 Task: For heading  Tahoma with underline.  font size for heading20,  'Change the font style of data to'Arial.  and font size to 12,  Change the alignment of both headline & data to Align left.  In the sheet  auditingSalesGrowth
Action: Mouse moved to (37, 116)
Screenshot: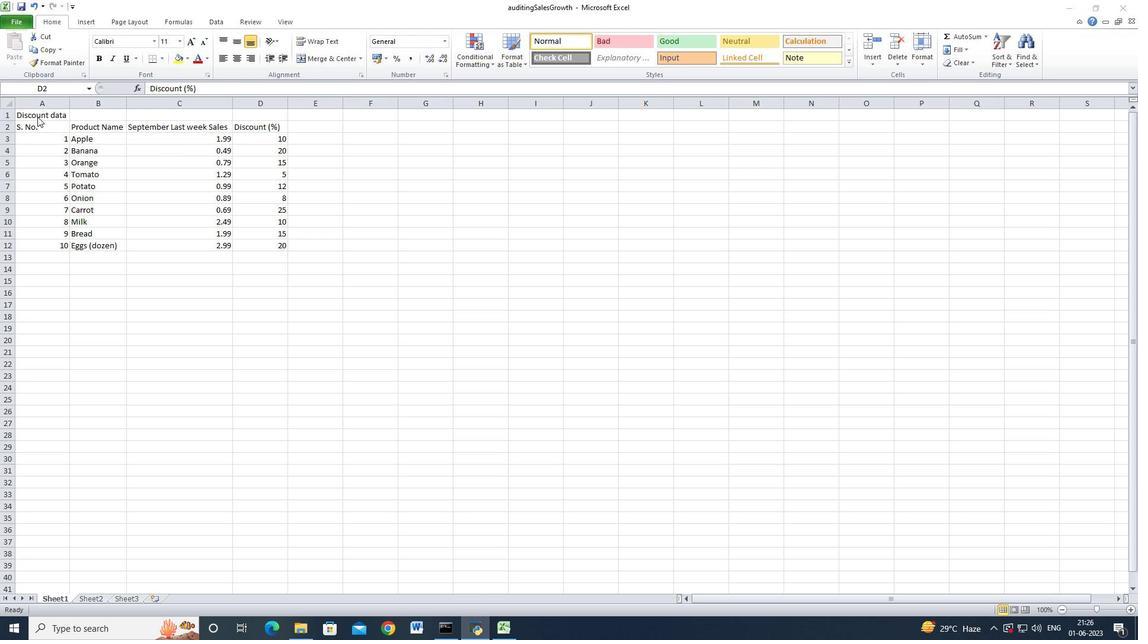 
Action: Mouse pressed left at (37, 116)
Screenshot: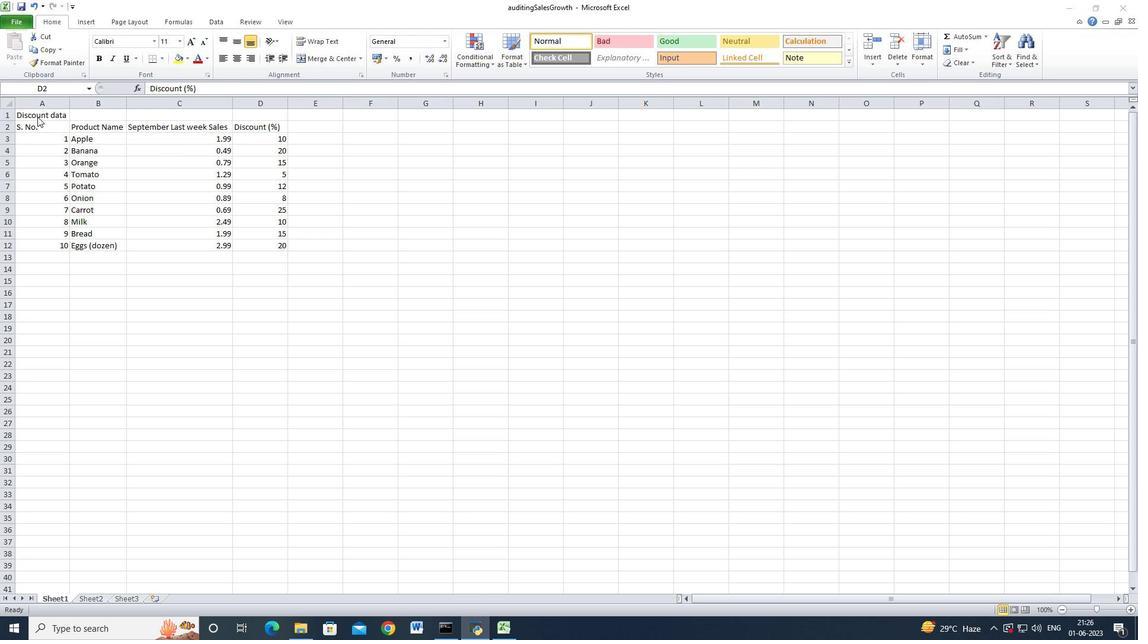 
Action: Mouse moved to (33, 114)
Screenshot: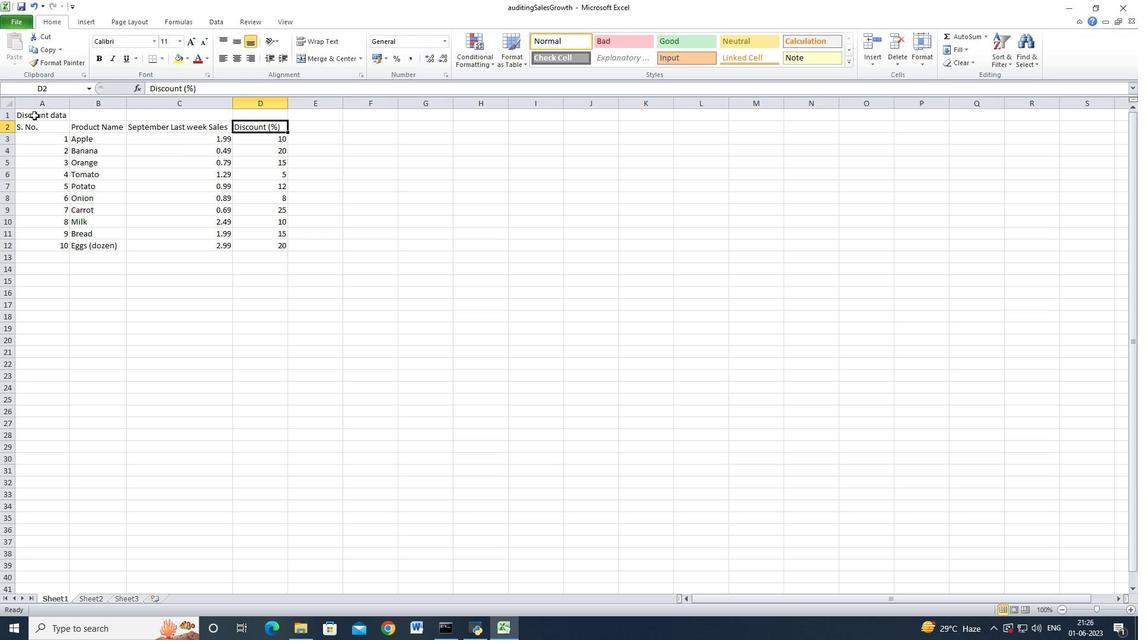 
Action: Mouse pressed left at (33, 114)
Screenshot: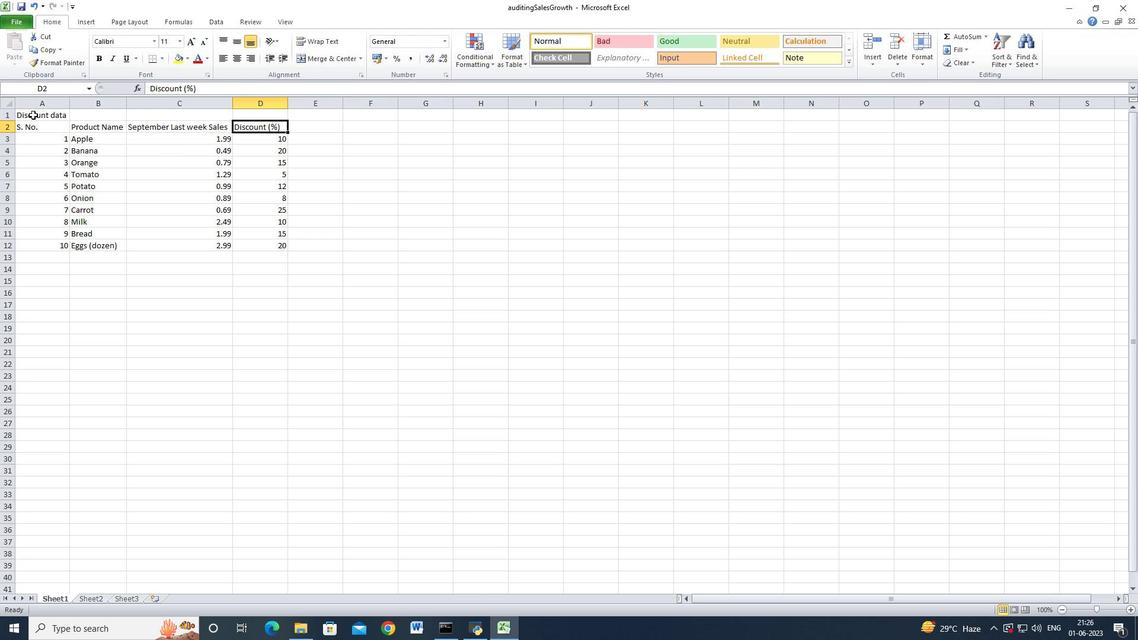 
Action: Mouse moved to (306, 55)
Screenshot: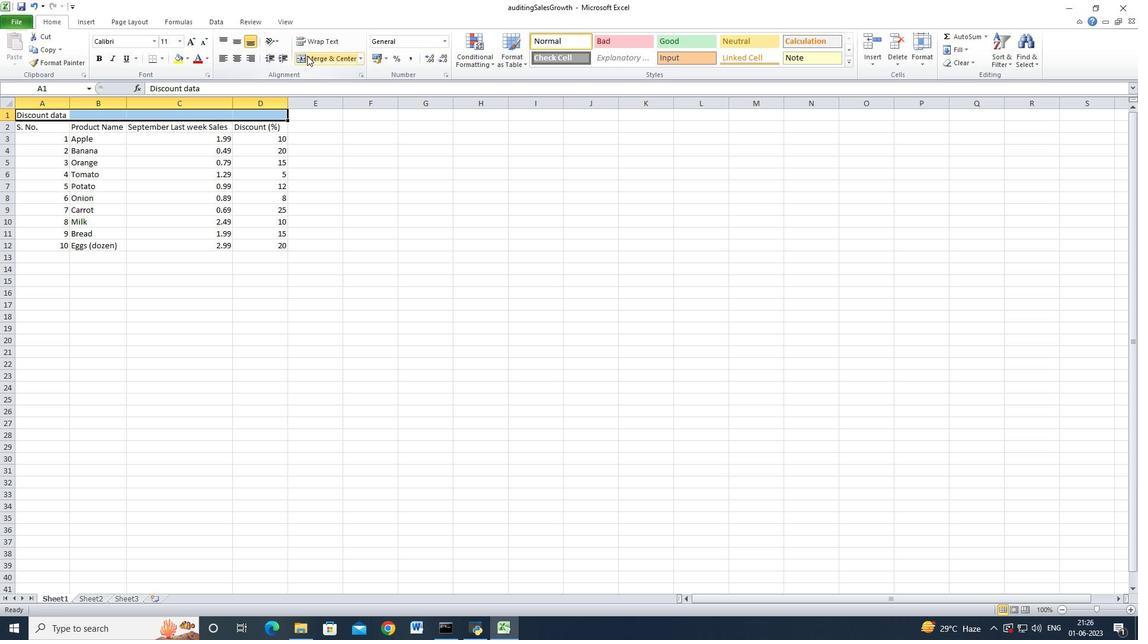 
Action: Mouse pressed left at (306, 55)
Screenshot: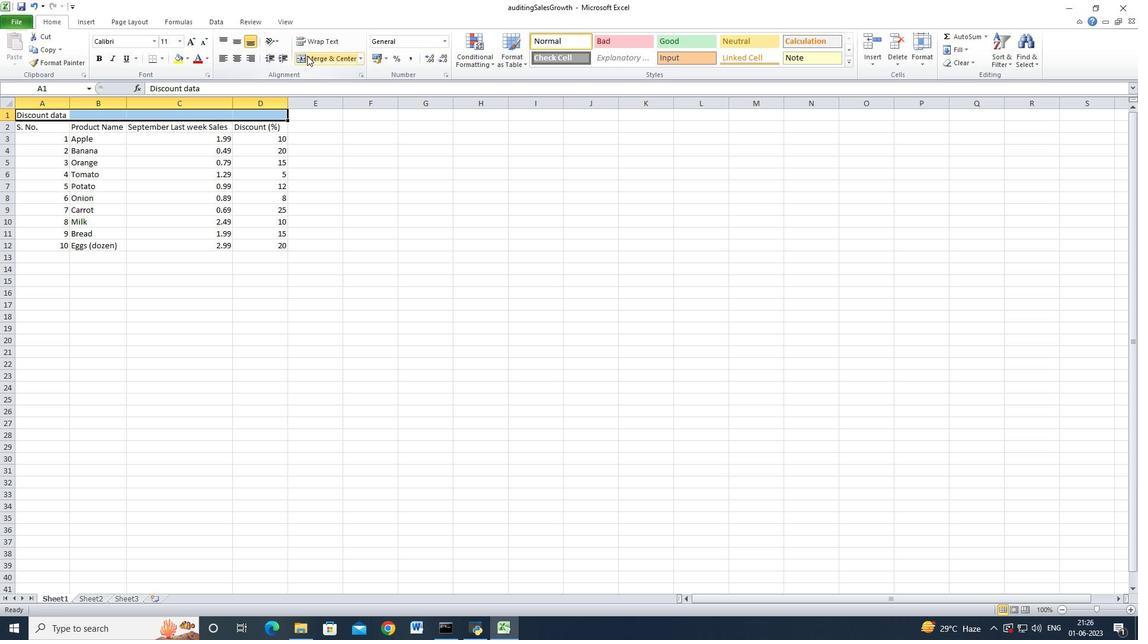 
Action: Mouse moved to (155, 42)
Screenshot: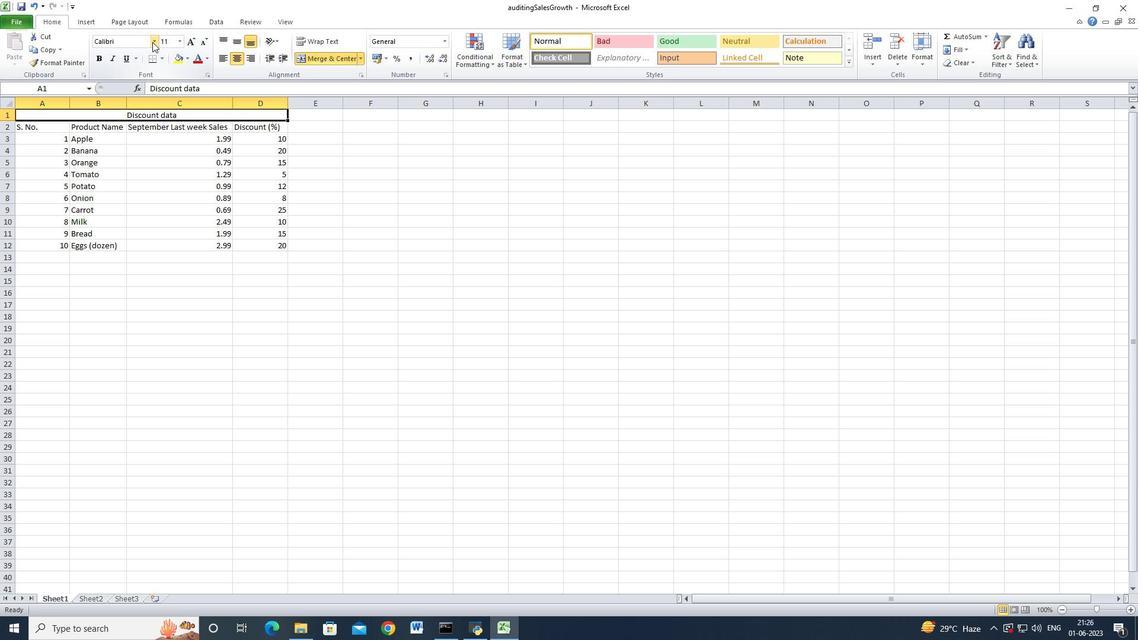 
Action: Mouse pressed left at (155, 42)
Screenshot: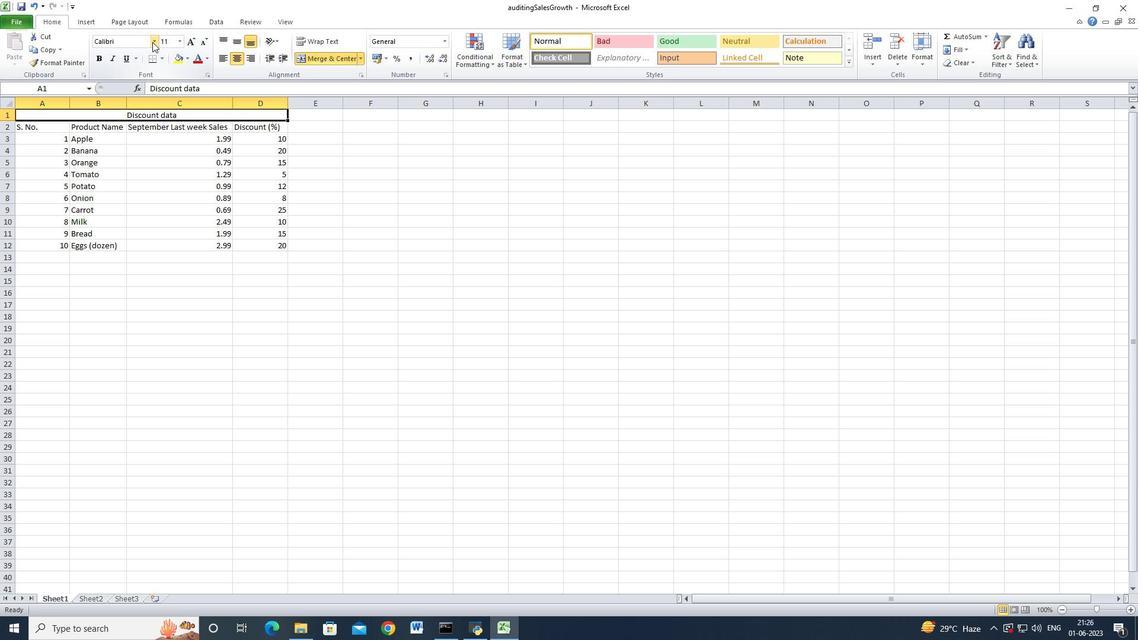 
Action: Mouse moved to (132, 231)
Screenshot: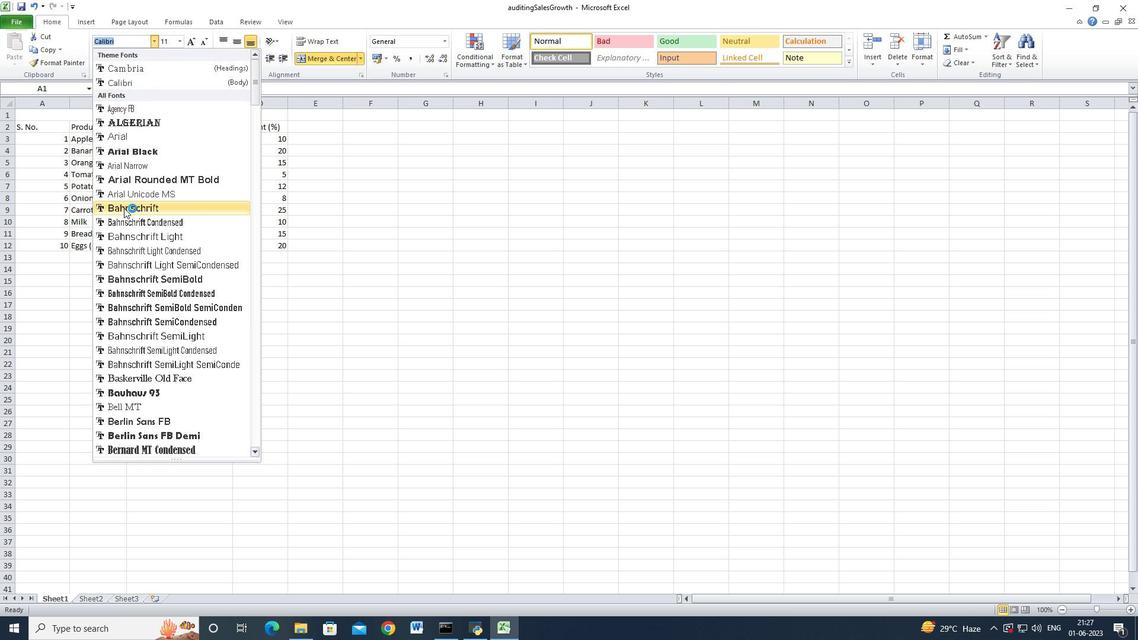 
Action: Key pressed tah
Screenshot: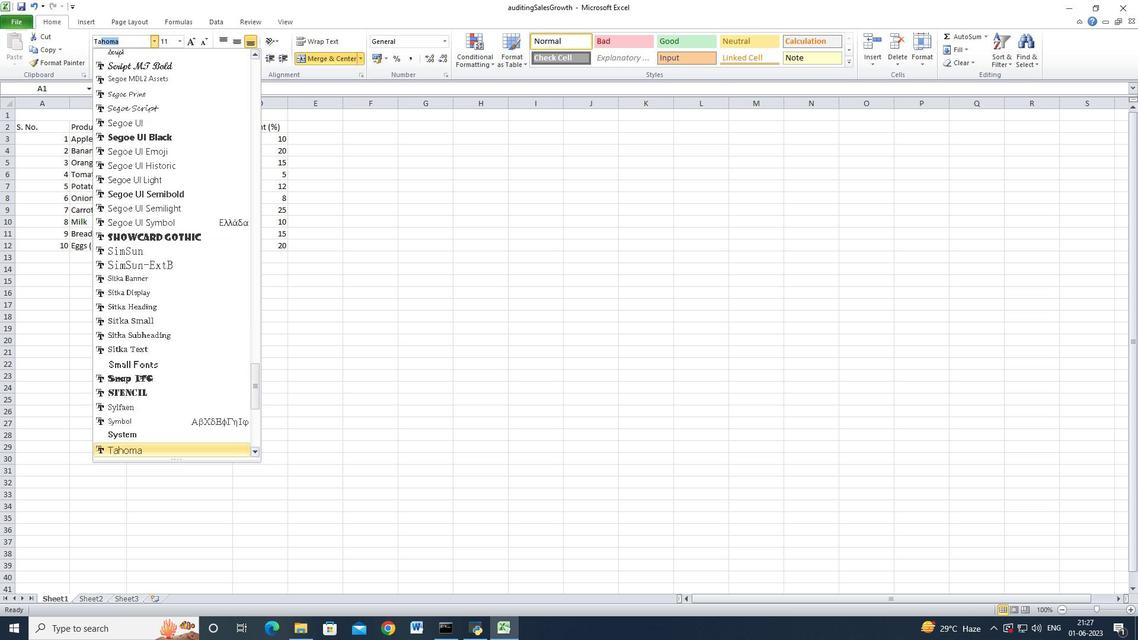 
Action: Mouse moved to (151, 445)
Screenshot: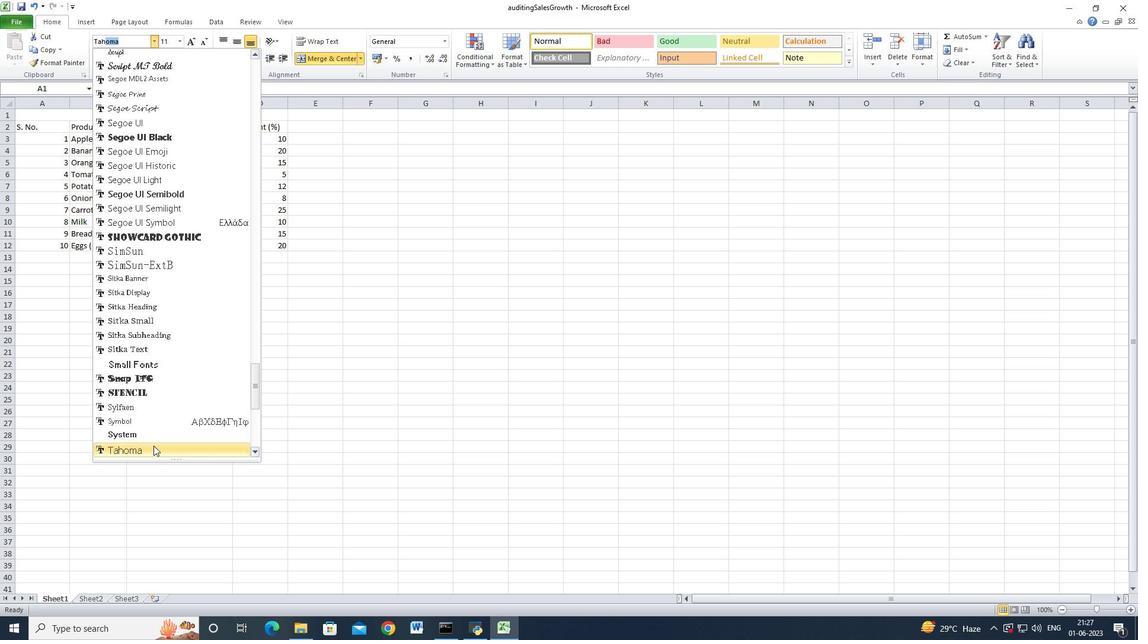 
Action: Mouse pressed left at (151, 445)
Screenshot: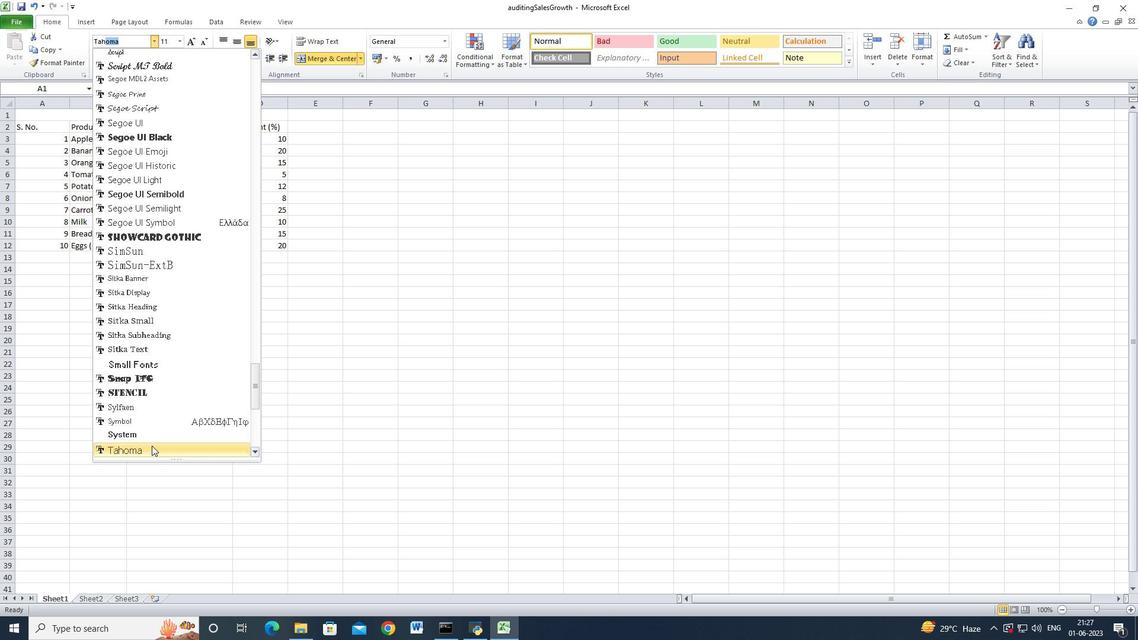
Action: Mouse moved to (131, 61)
Screenshot: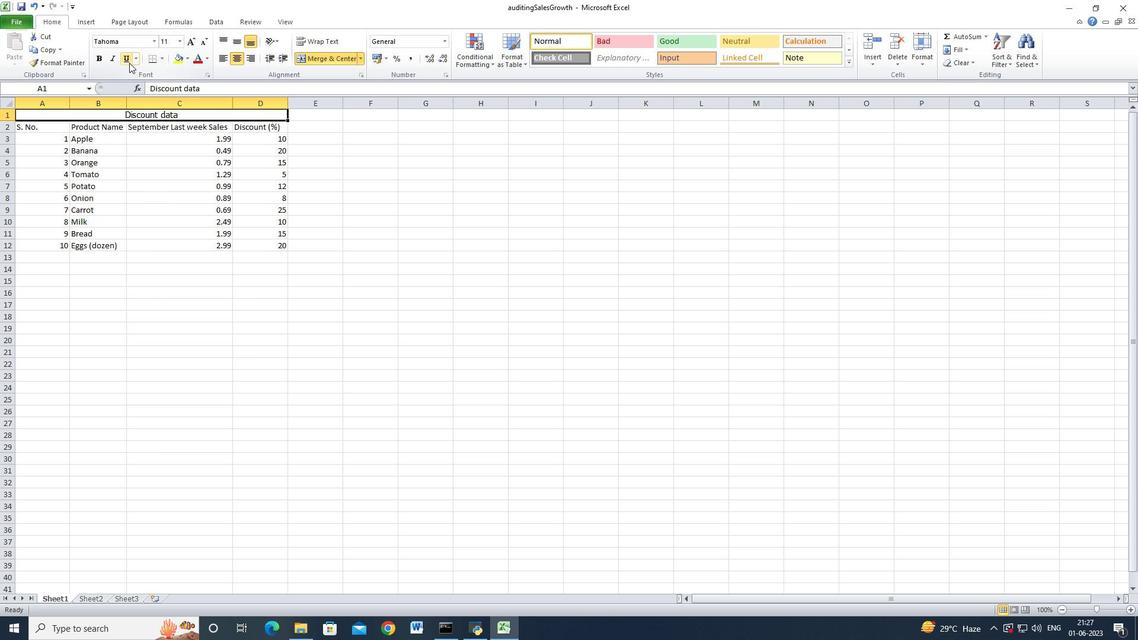 
Action: Mouse pressed left at (131, 61)
Screenshot: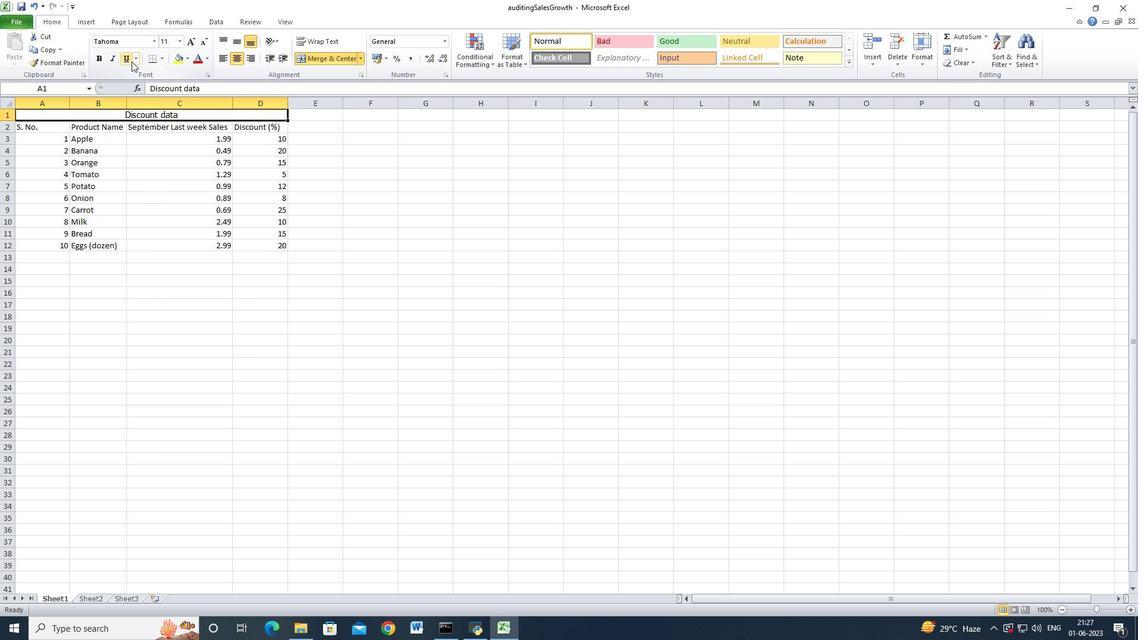 
Action: Mouse moved to (128, 58)
Screenshot: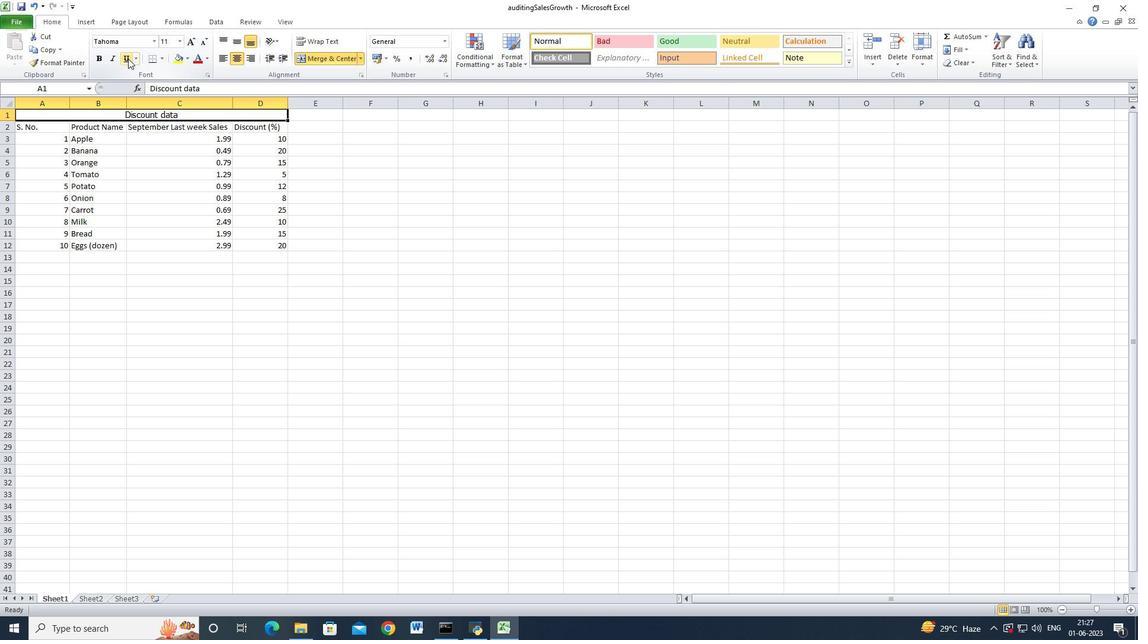
Action: Mouse pressed left at (128, 58)
Screenshot: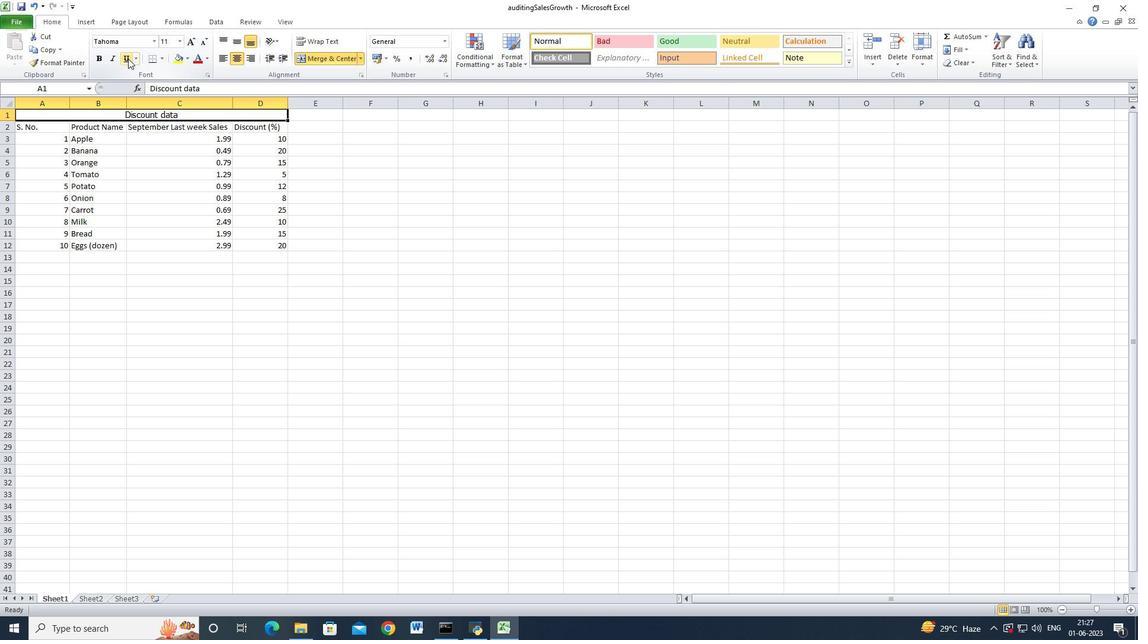 
Action: Mouse moved to (180, 40)
Screenshot: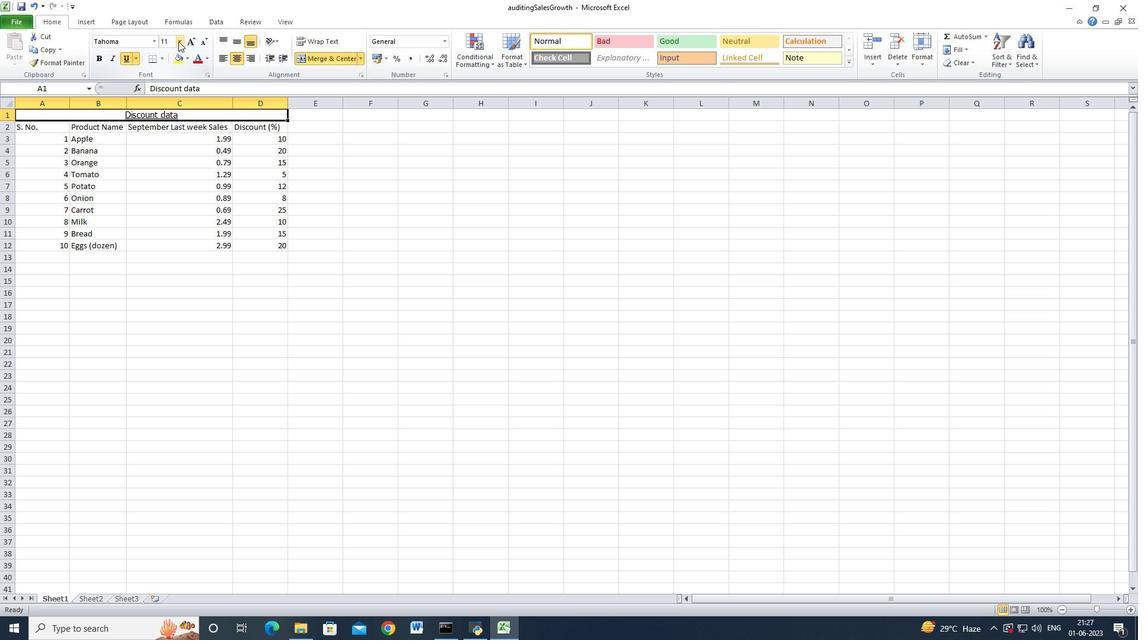 
Action: Mouse pressed left at (180, 40)
Screenshot: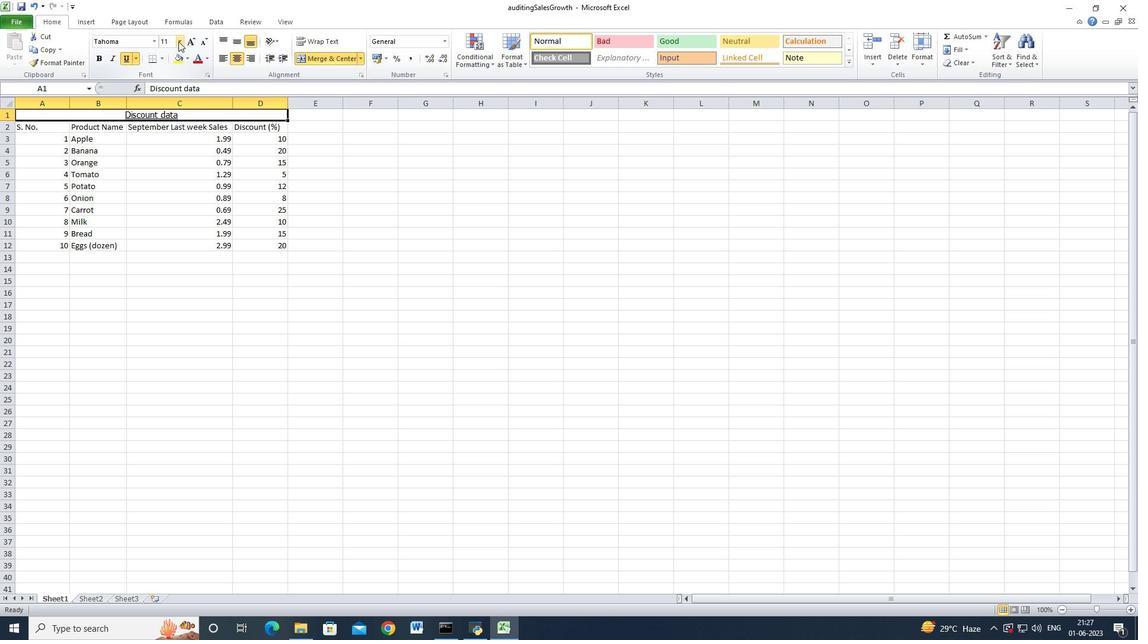 
Action: Mouse moved to (166, 136)
Screenshot: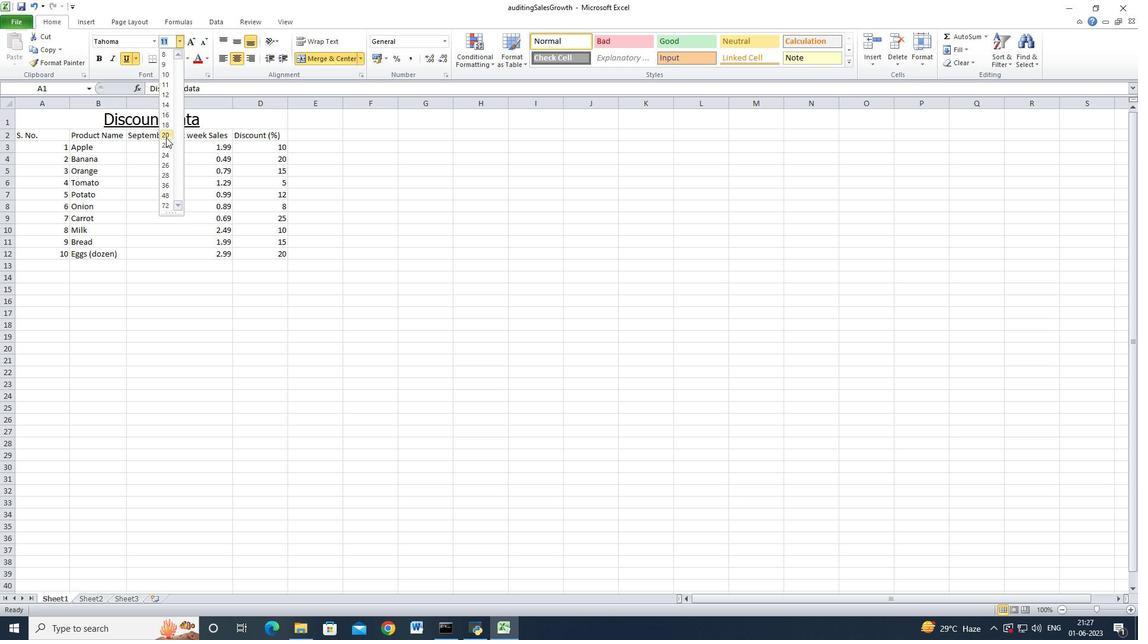 
Action: Mouse pressed left at (166, 136)
Screenshot: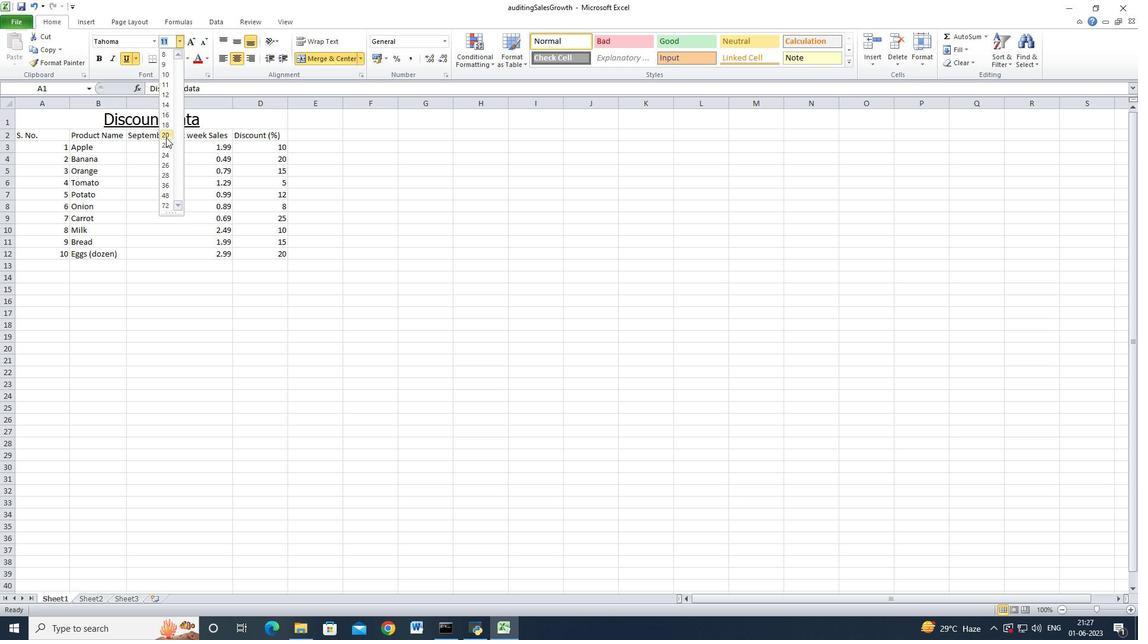 
Action: Mouse moved to (37, 135)
Screenshot: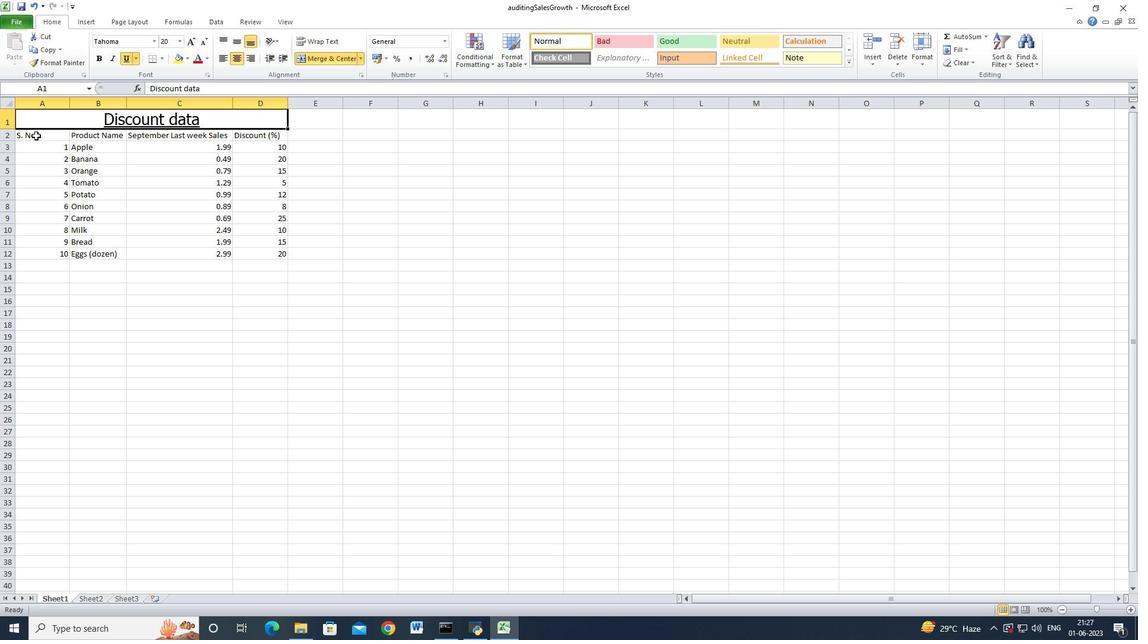 
Action: Mouse pressed left at (37, 135)
Screenshot: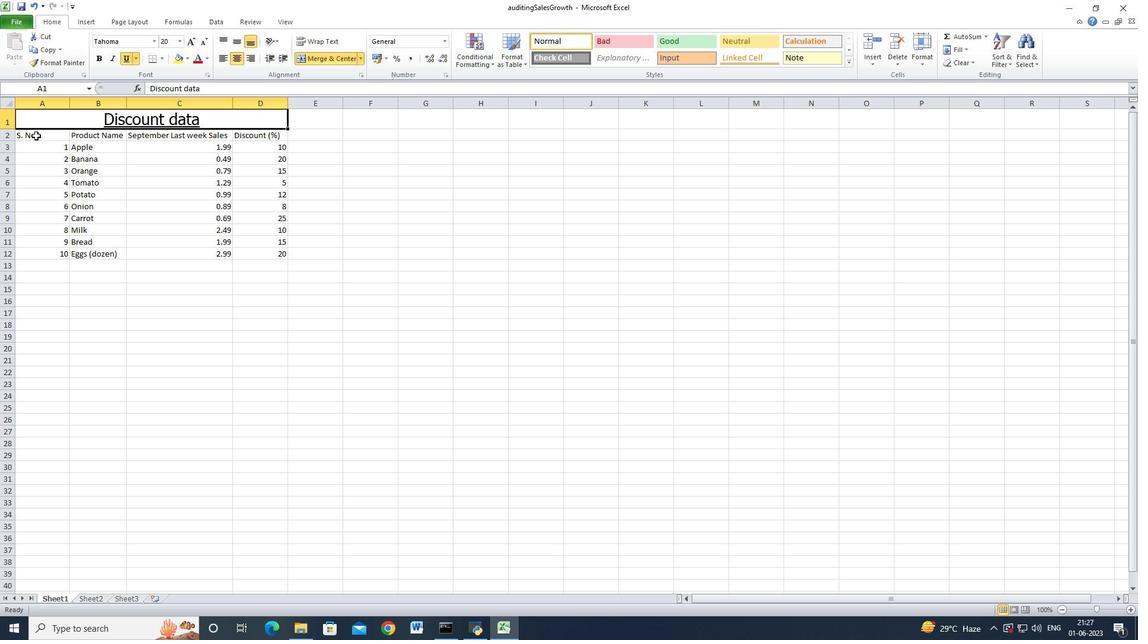 
Action: Mouse moved to (155, 40)
Screenshot: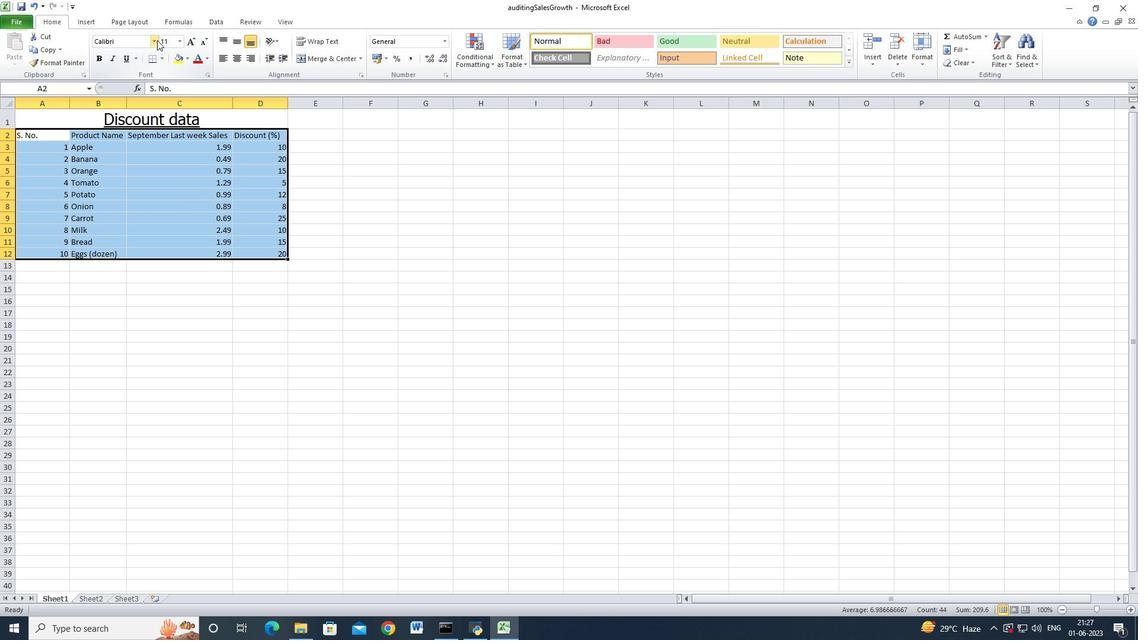 
Action: Mouse pressed left at (155, 40)
Screenshot: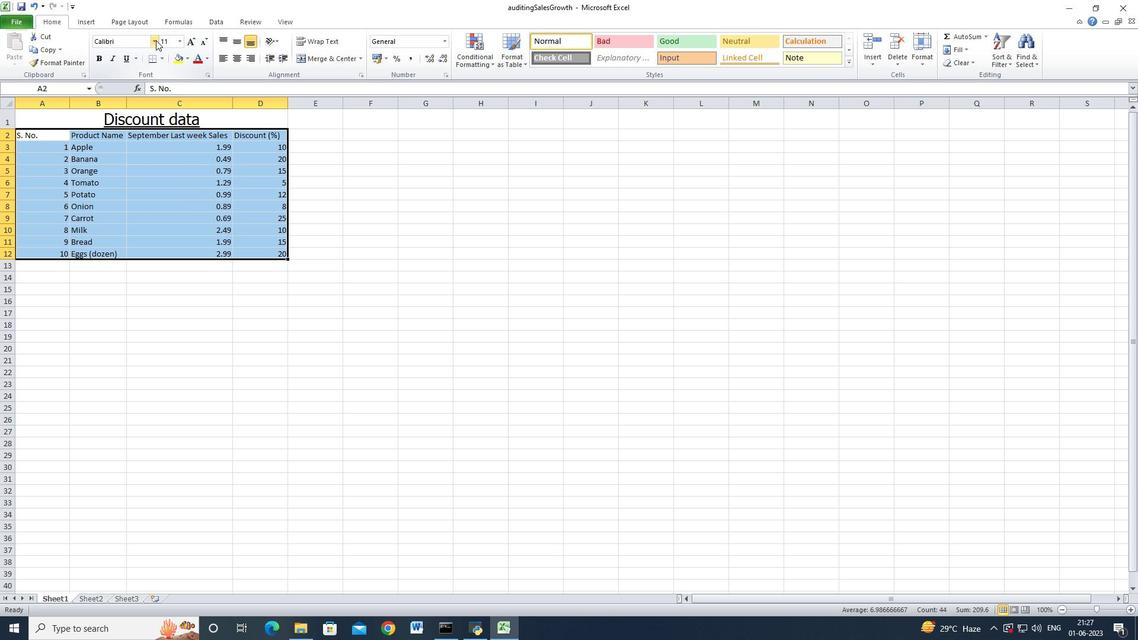 
Action: Mouse moved to (125, 135)
Screenshot: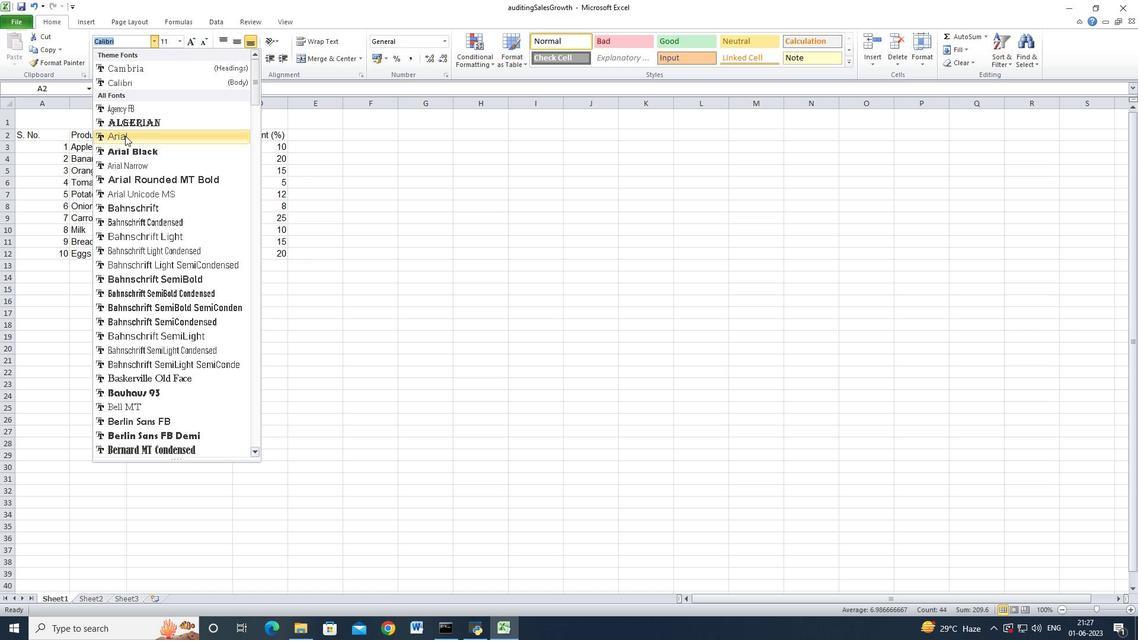 
Action: Mouse pressed left at (125, 135)
Screenshot: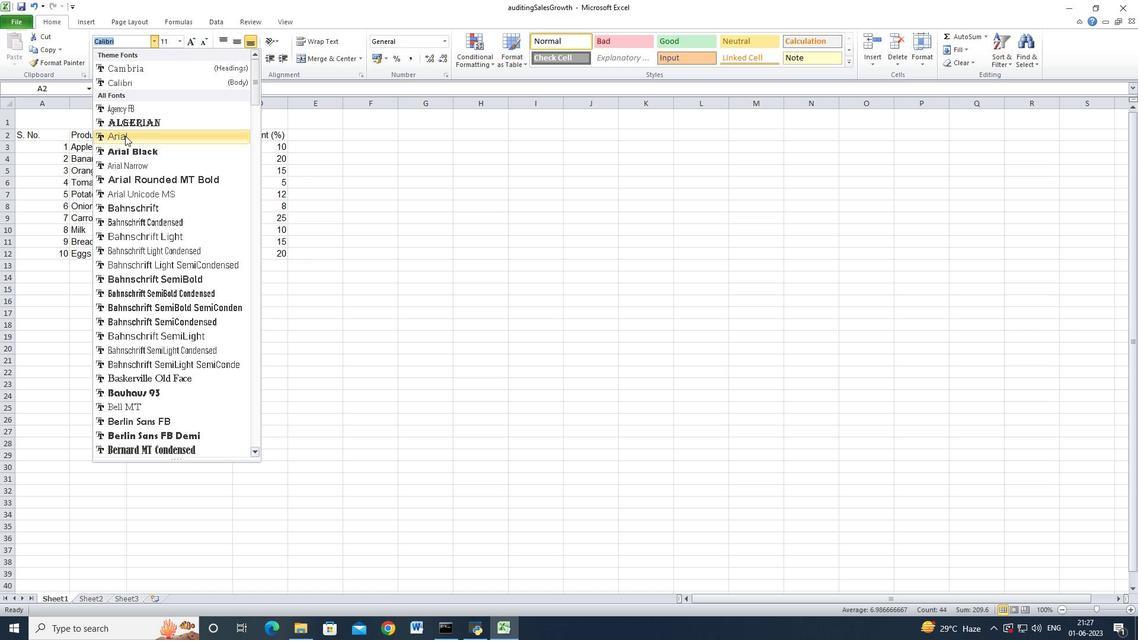 
Action: Mouse moved to (180, 39)
Screenshot: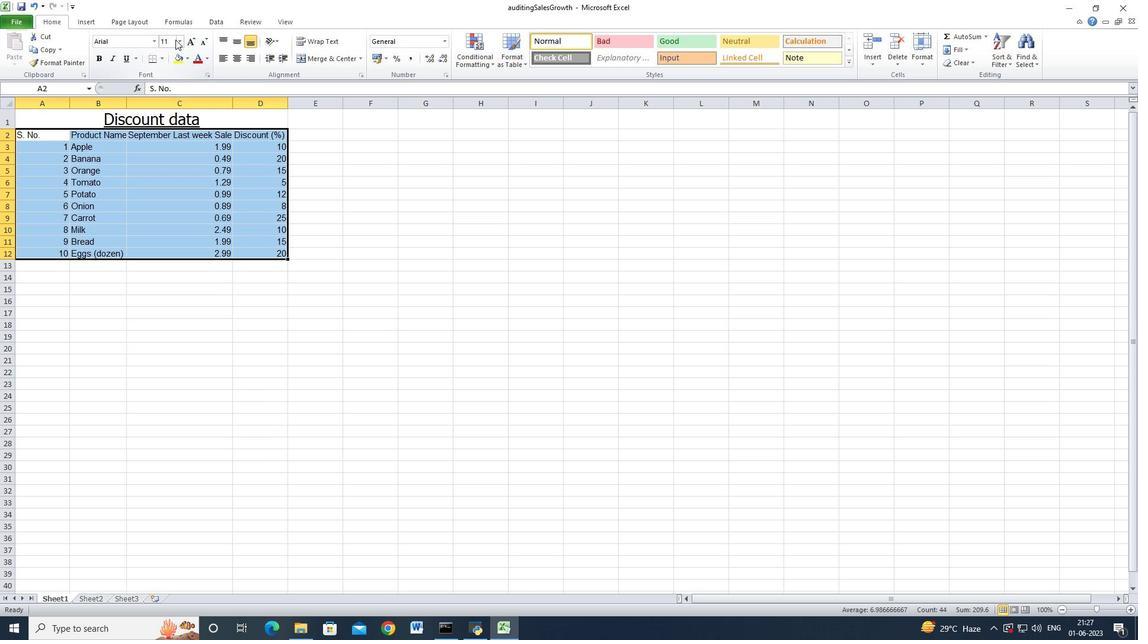 
Action: Mouse pressed left at (180, 39)
Screenshot: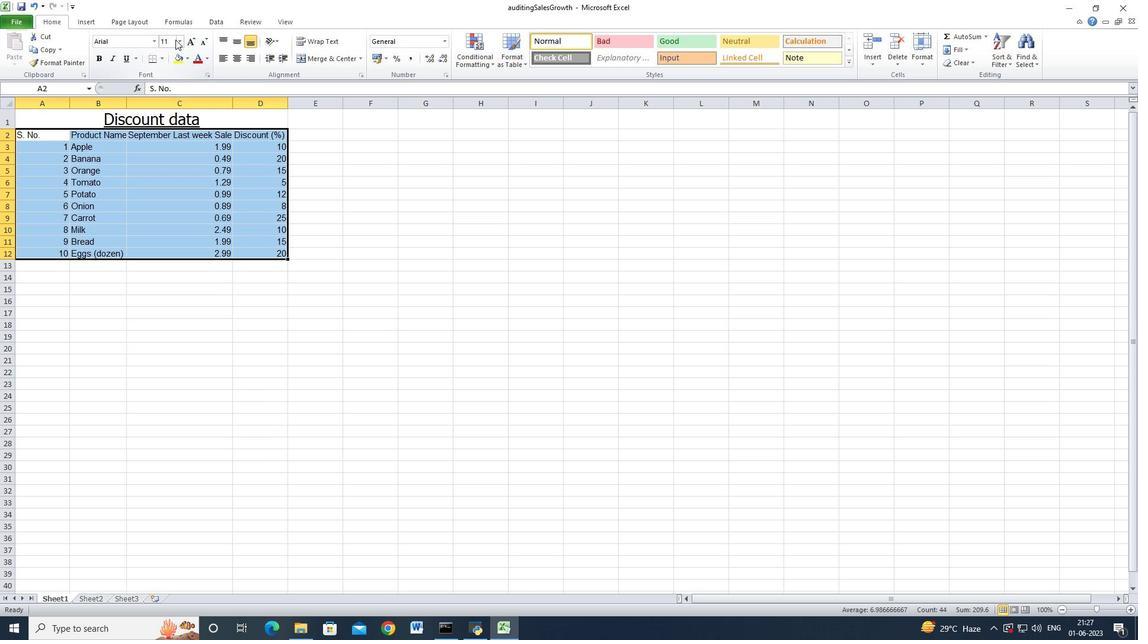 
Action: Mouse moved to (166, 96)
Screenshot: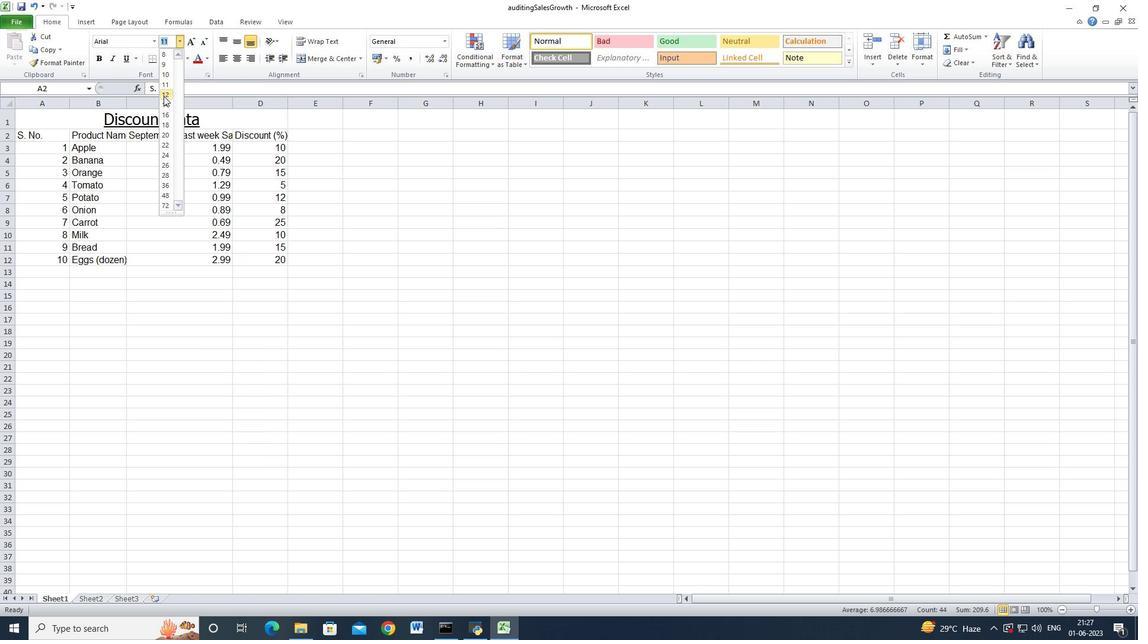 
Action: Mouse pressed left at (166, 96)
Screenshot: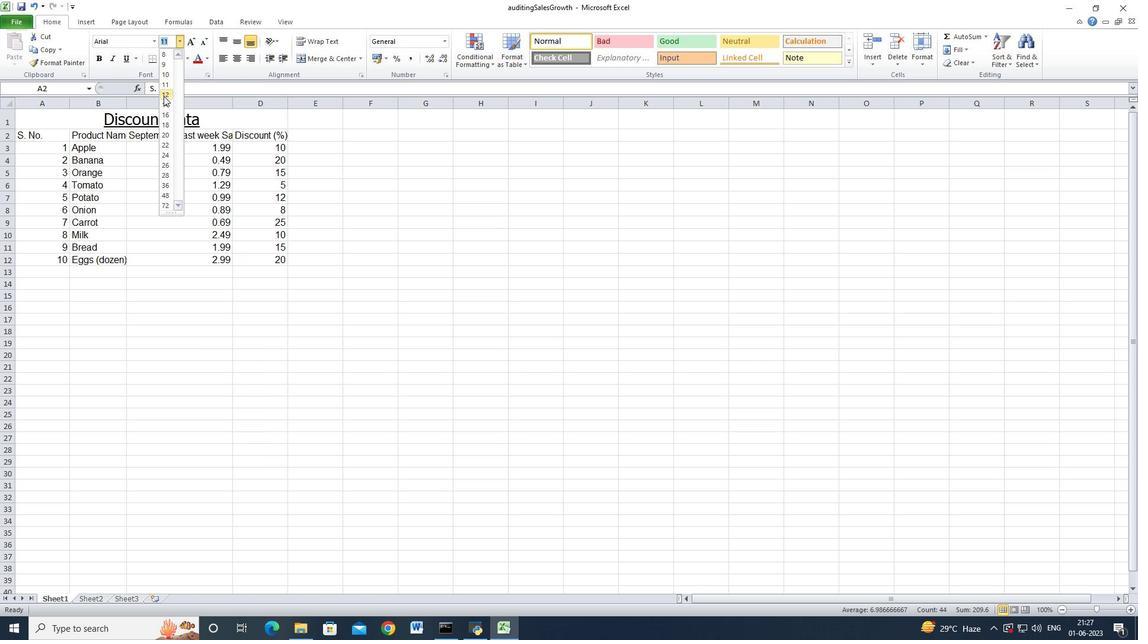 
Action: Mouse moved to (5, 104)
Screenshot: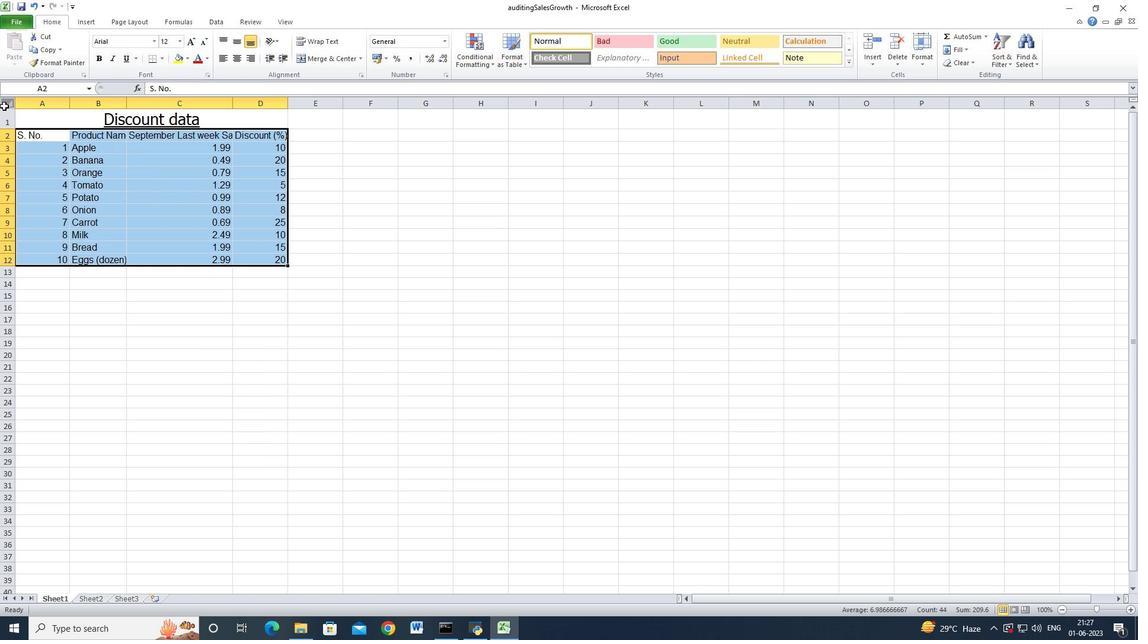 
Action: Mouse pressed left at (5, 104)
Screenshot: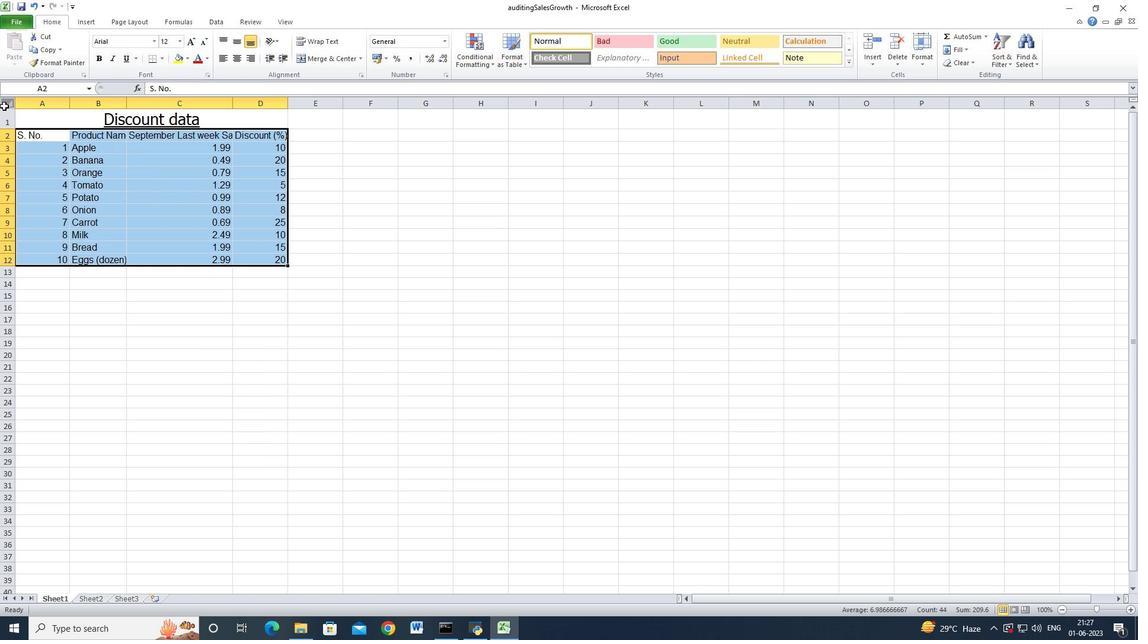 
Action: Mouse moved to (71, 104)
Screenshot: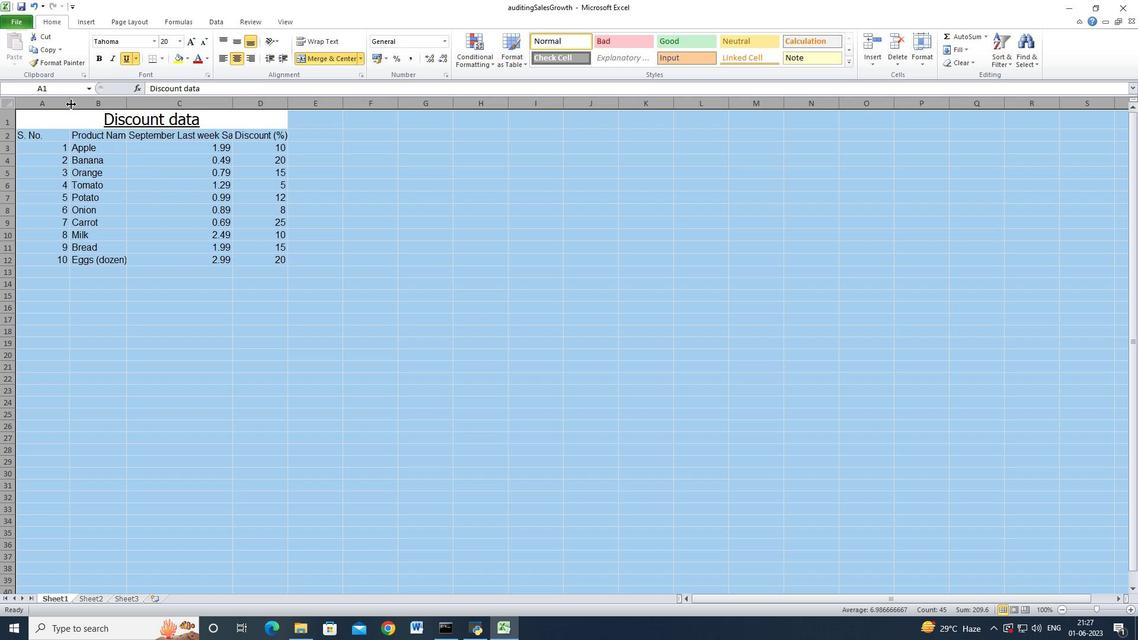 
Action: Mouse pressed left at (71, 104)
Screenshot: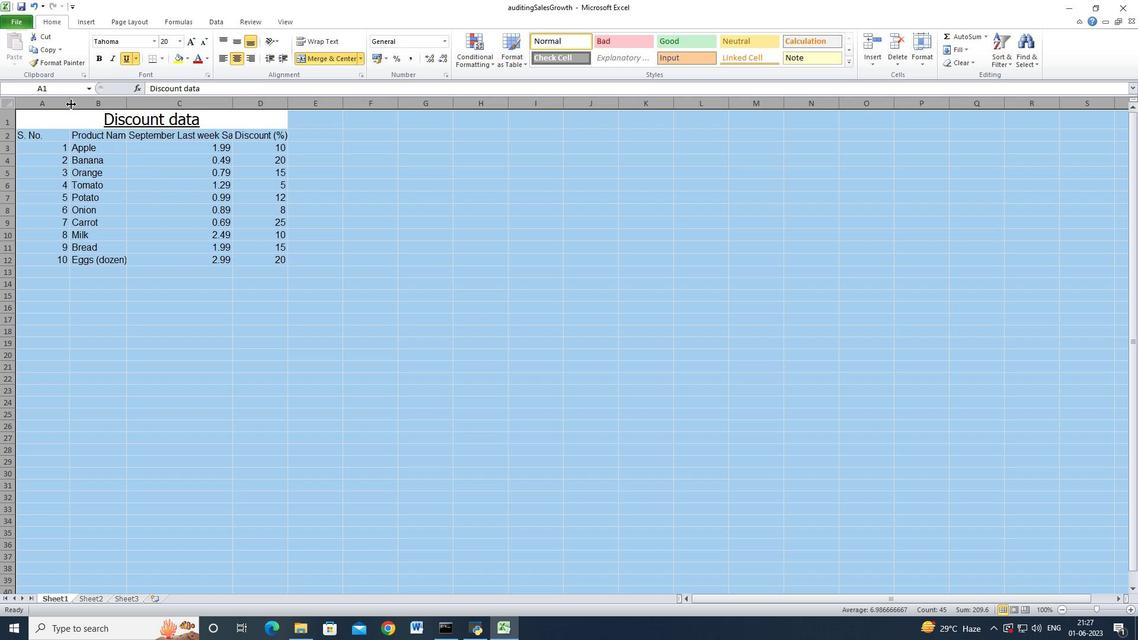 
Action: Mouse moved to (72, 104)
Screenshot: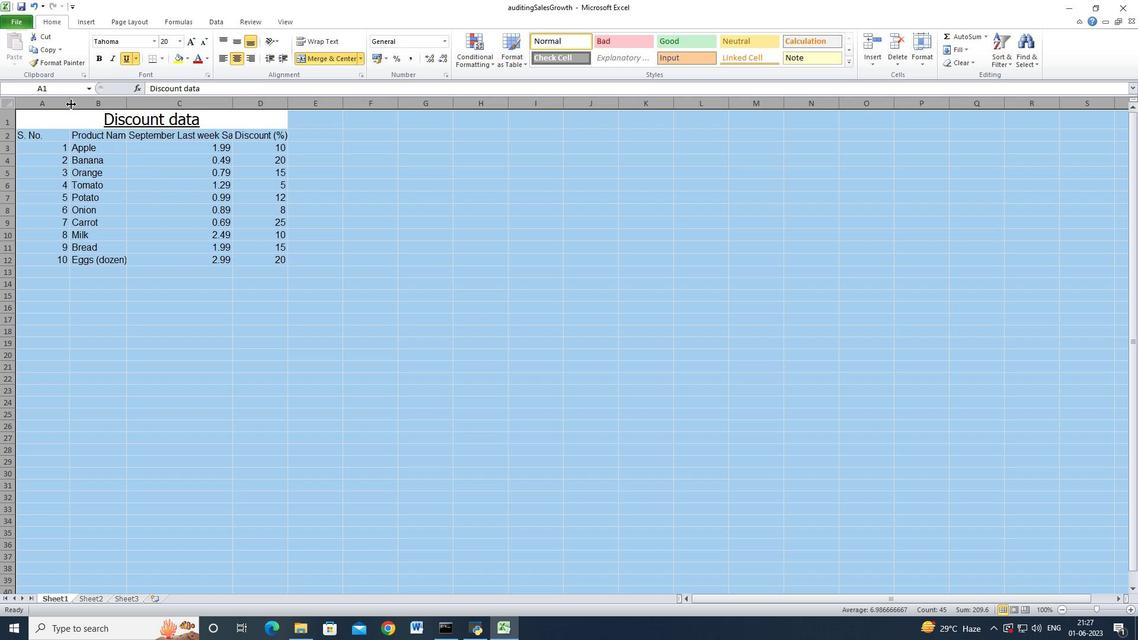 
Action: Mouse pressed left at (72, 104)
Screenshot: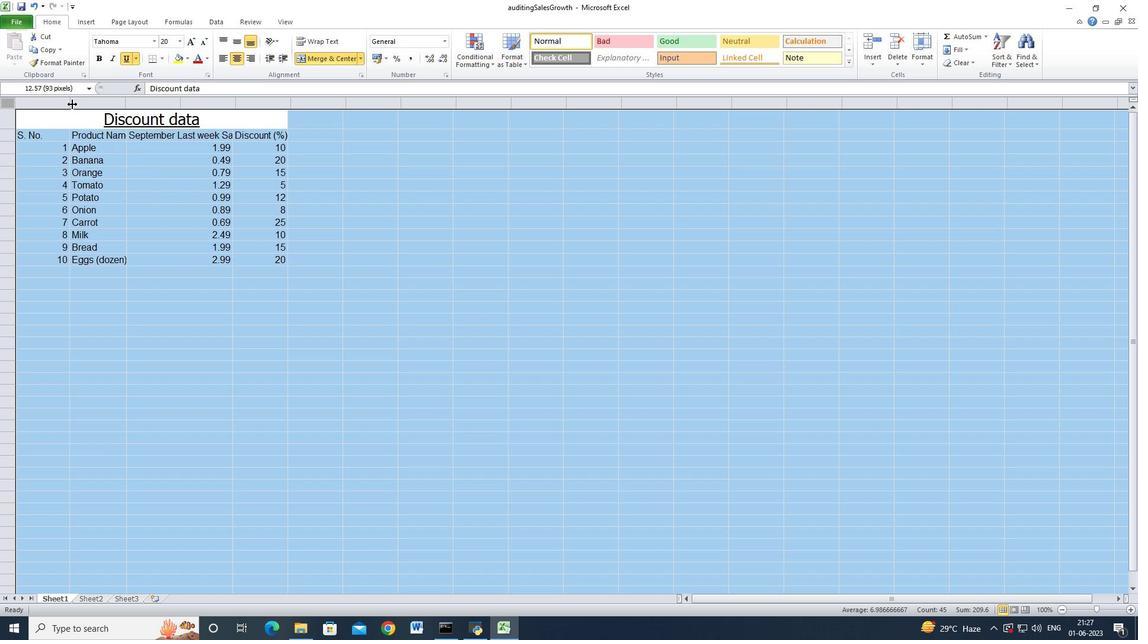 
Action: Mouse moved to (94, 154)
Screenshot: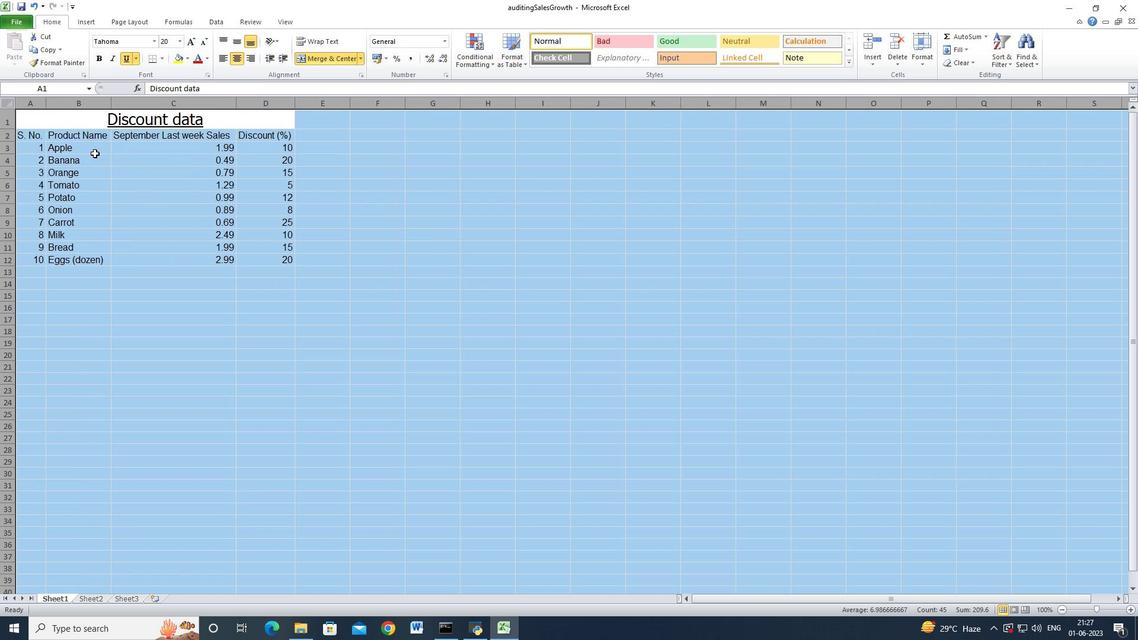 
Action: Mouse pressed left at (94, 154)
Screenshot: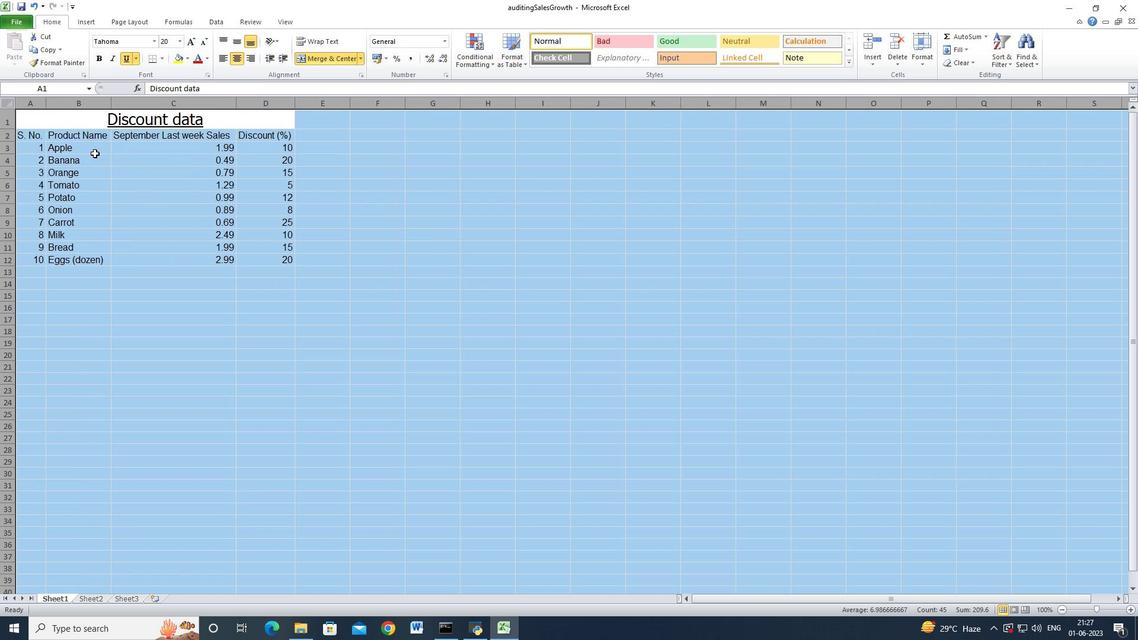 
Action: Mouse moved to (48, 122)
Screenshot: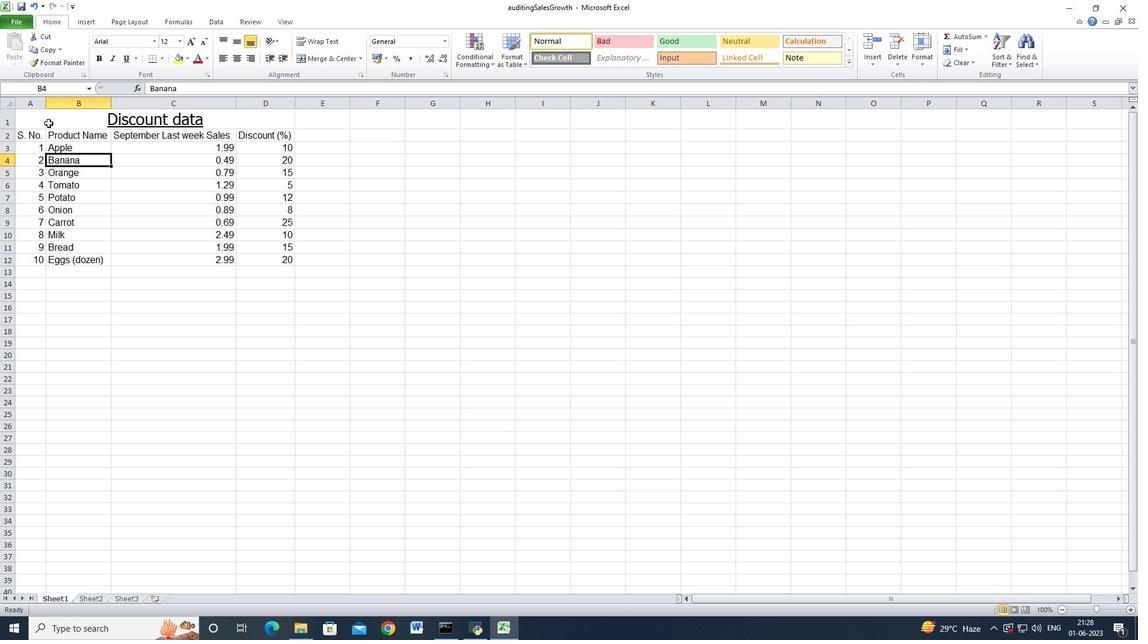 
Action: Mouse pressed left at (48, 122)
Screenshot: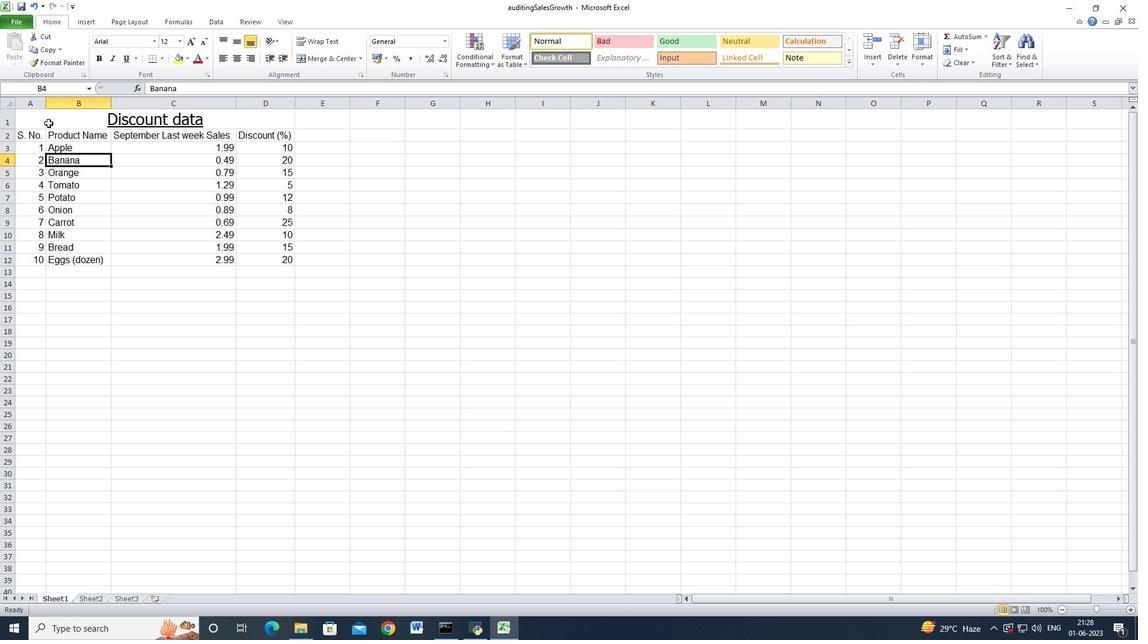 
Action: Mouse moved to (223, 58)
Screenshot: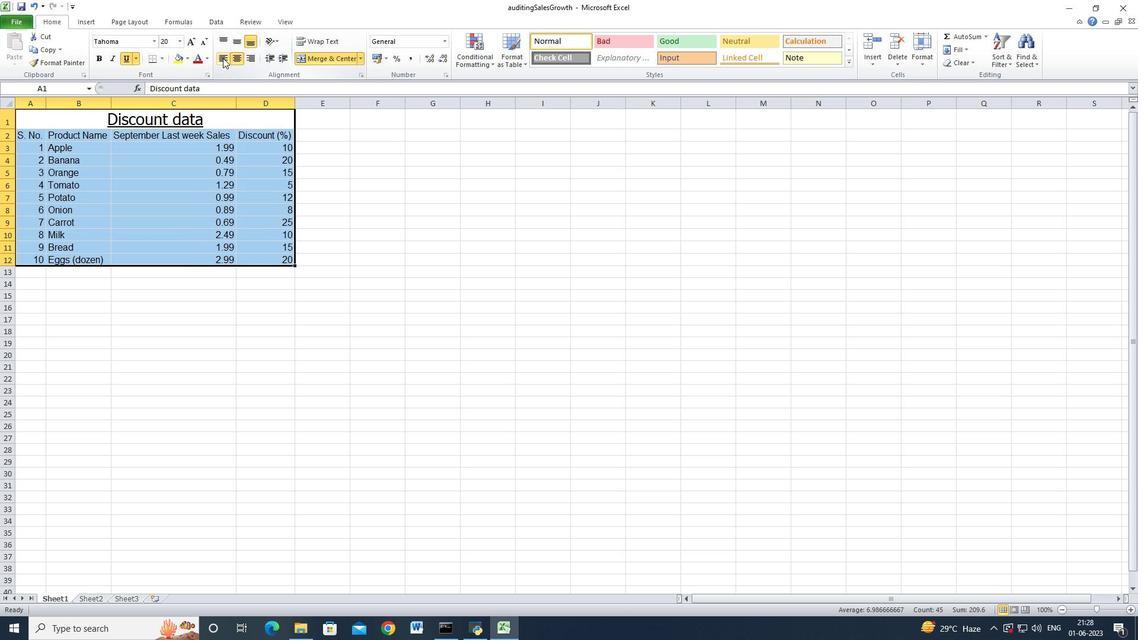 
Action: Mouse pressed left at (223, 58)
Screenshot: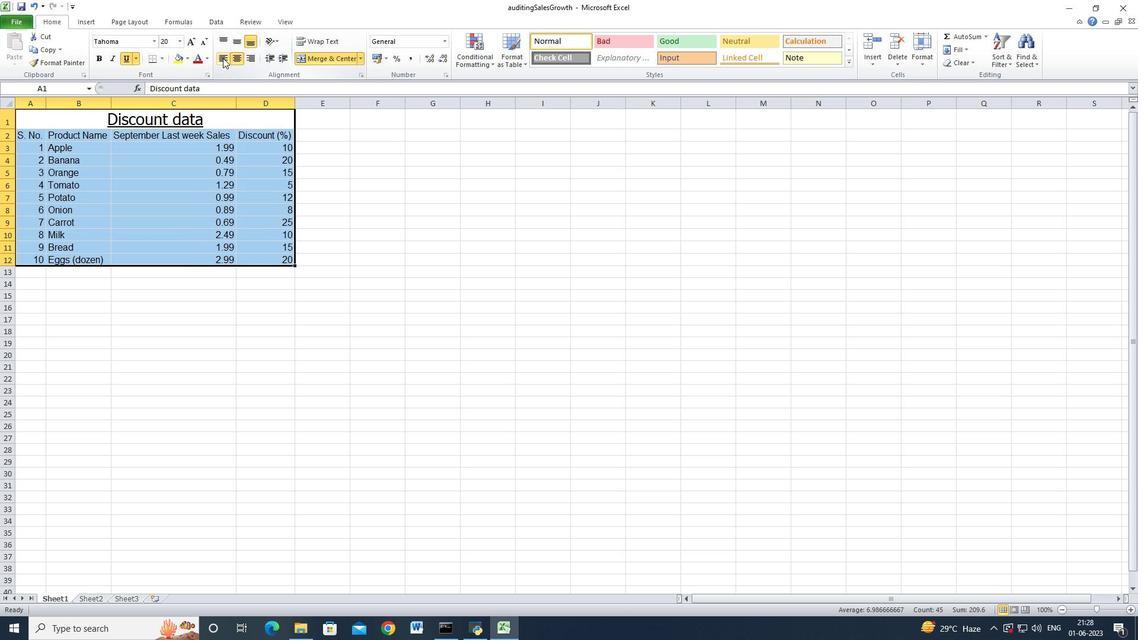 
Action: Mouse moved to (95, 190)
Screenshot: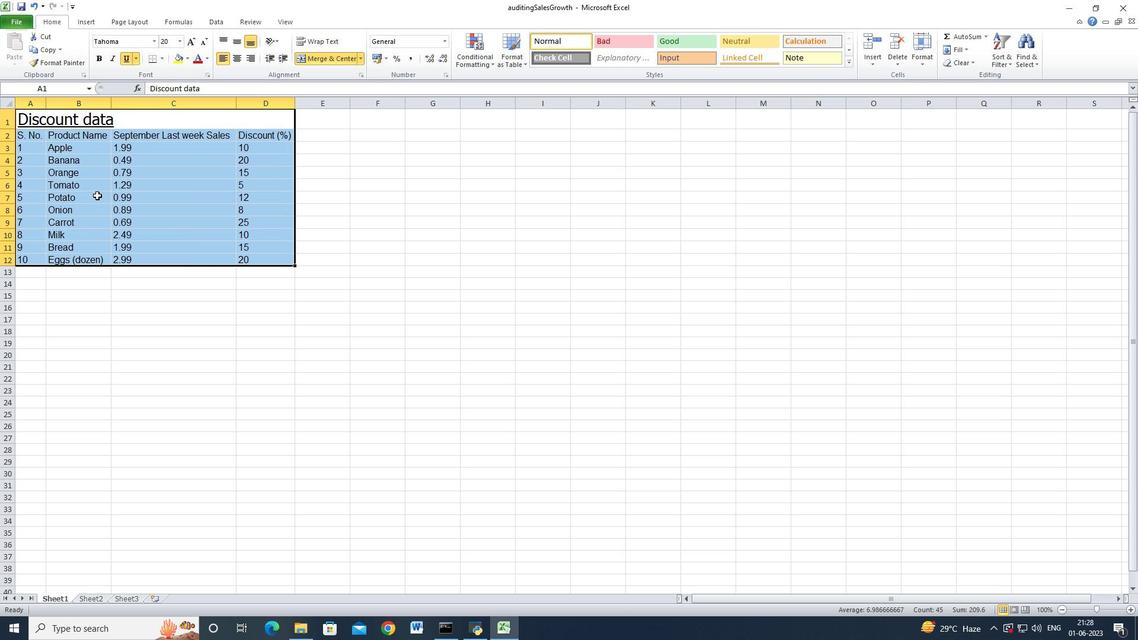 
Action: Mouse pressed left at (95, 190)
Screenshot: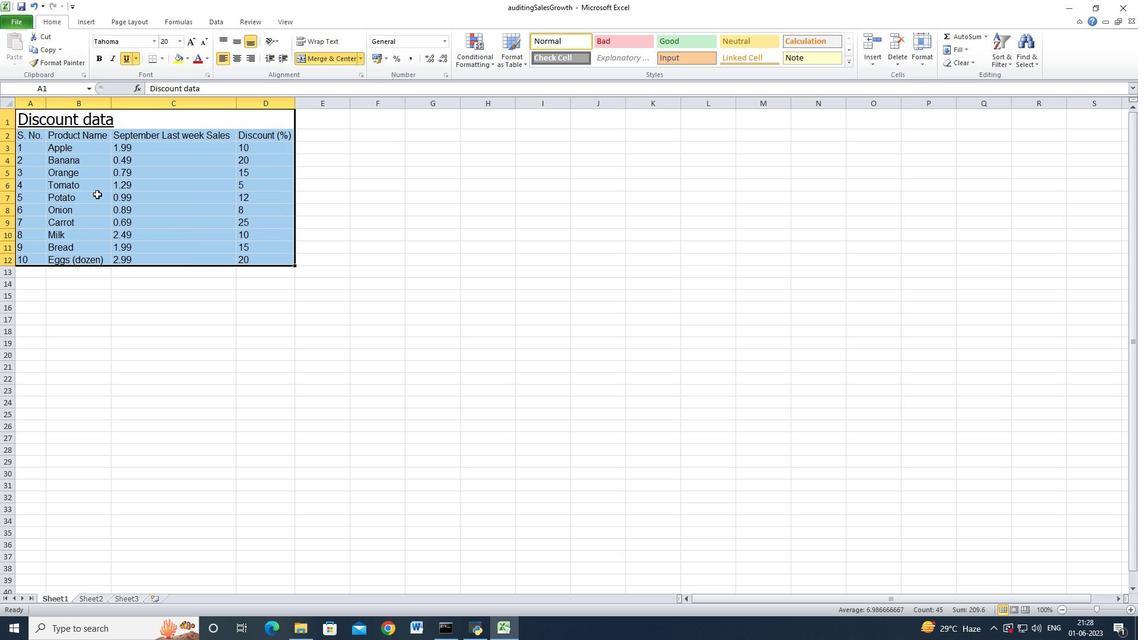 
Action: Mouse moved to (8, 106)
Screenshot: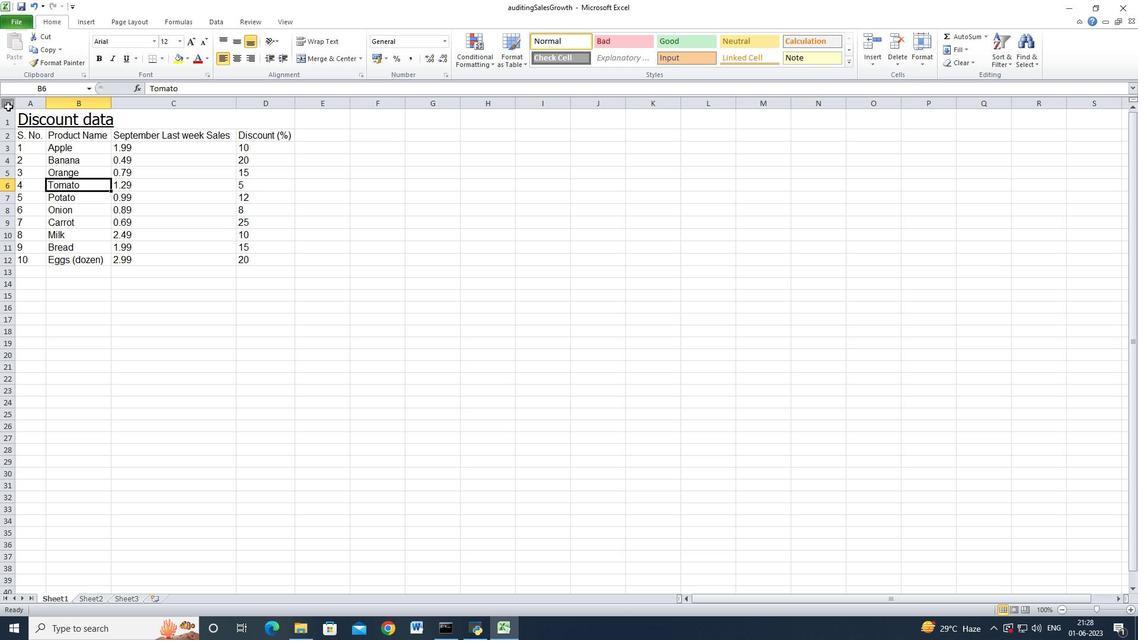 
Action: Mouse pressed left at (8, 106)
Screenshot: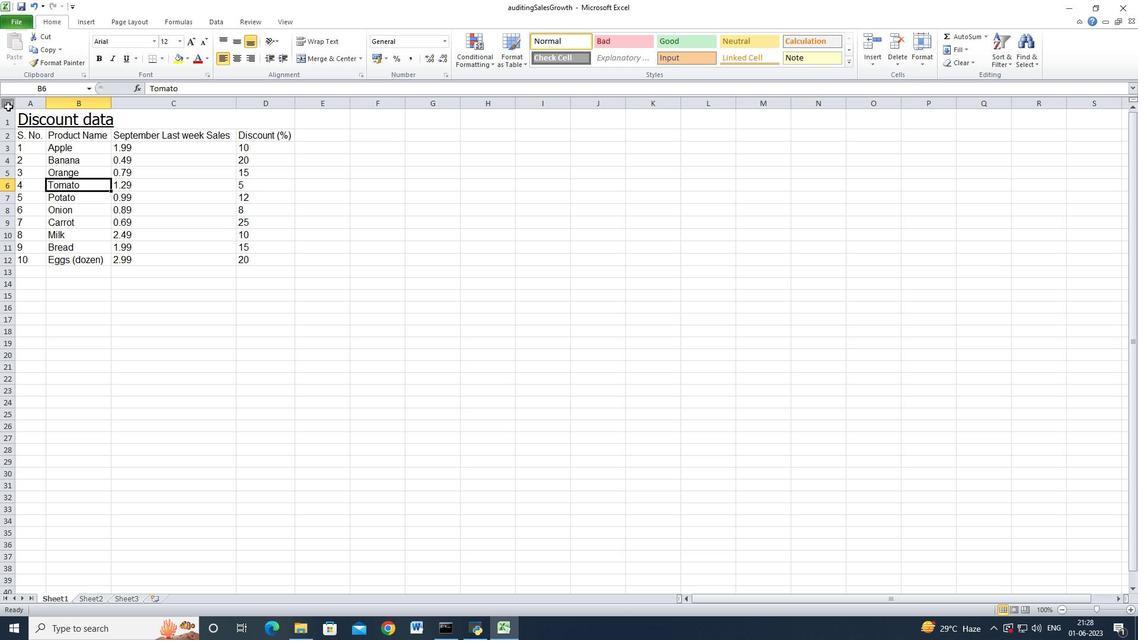 
Action: Mouse moved to (43, 105)
Screenshot: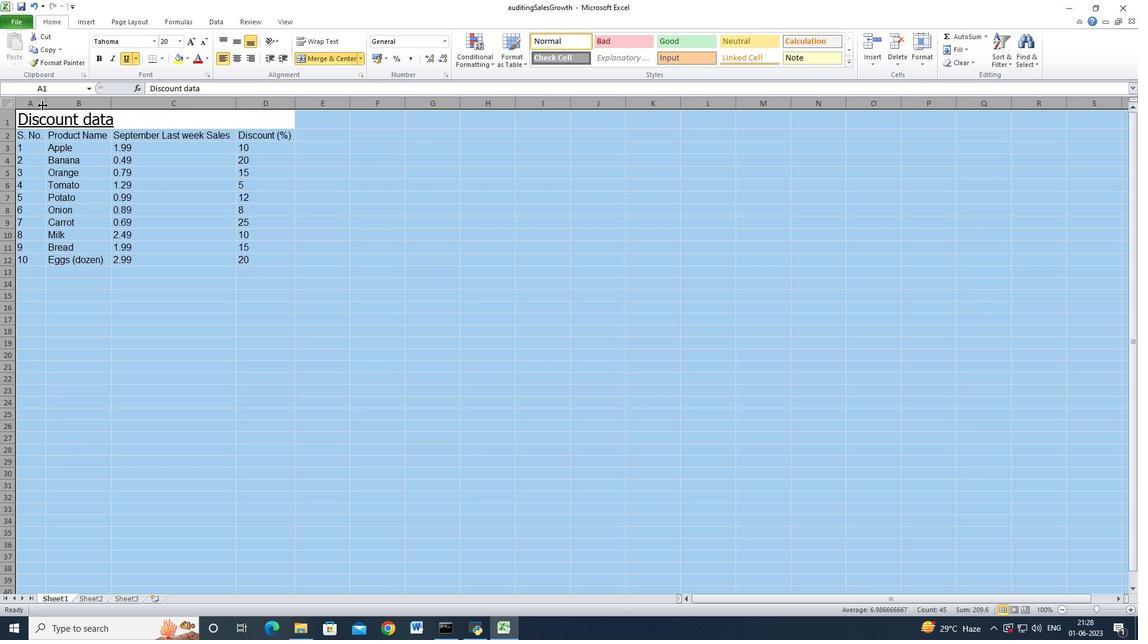 
Action: Mouse pressed left at (43, 105)
Screenshot: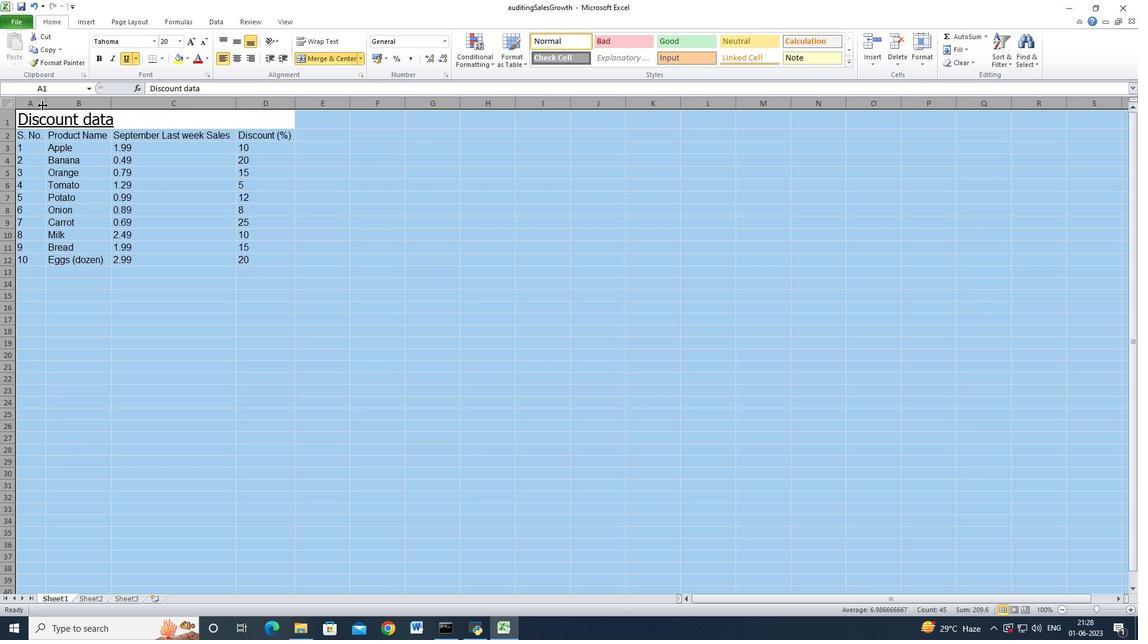
Action: Mouse moved to (43, 105)
Screenshot: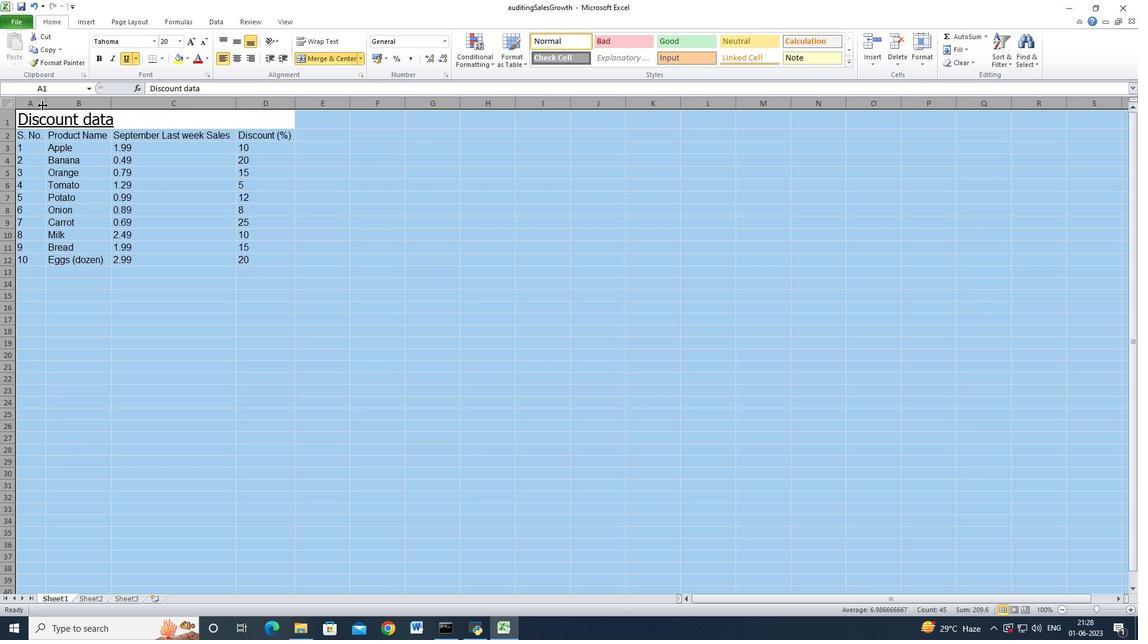 
Action: Mouse pressed left at (43, 105)
Screenshot: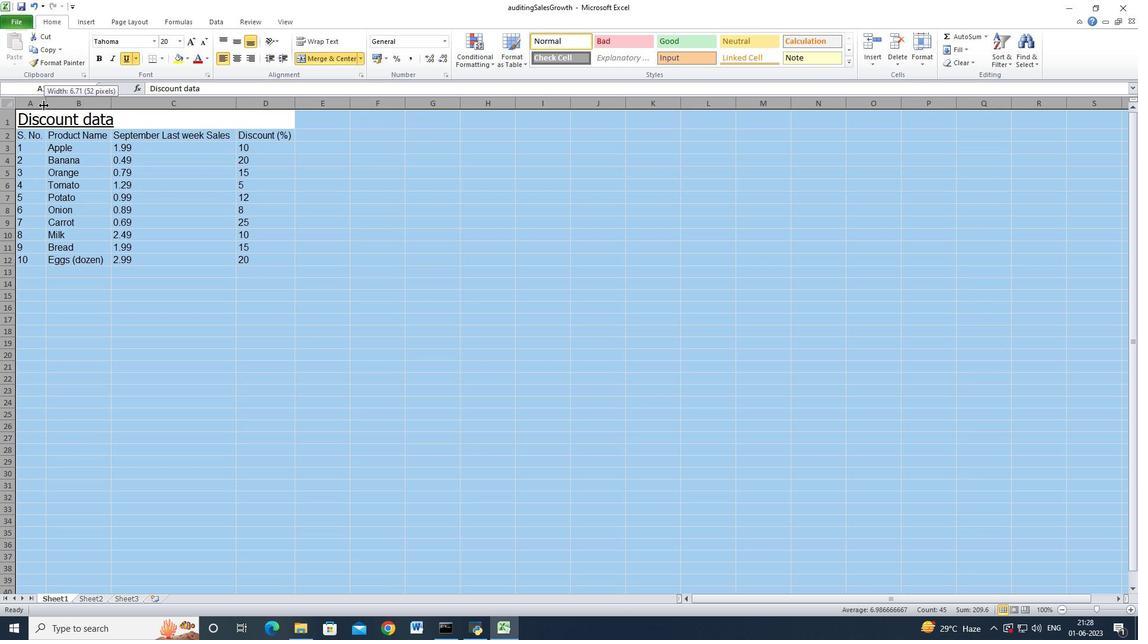 
Action: Mouse moved to (97, 192)
Screenshot: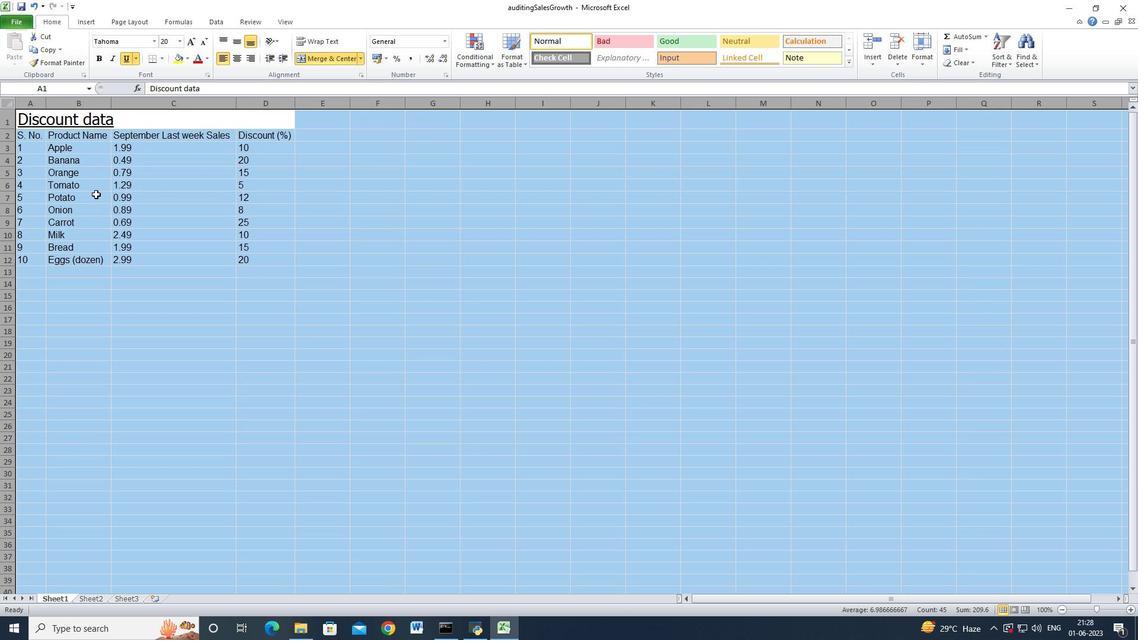 
Action: Mouse pressed left at (97, 192)
Screenshot: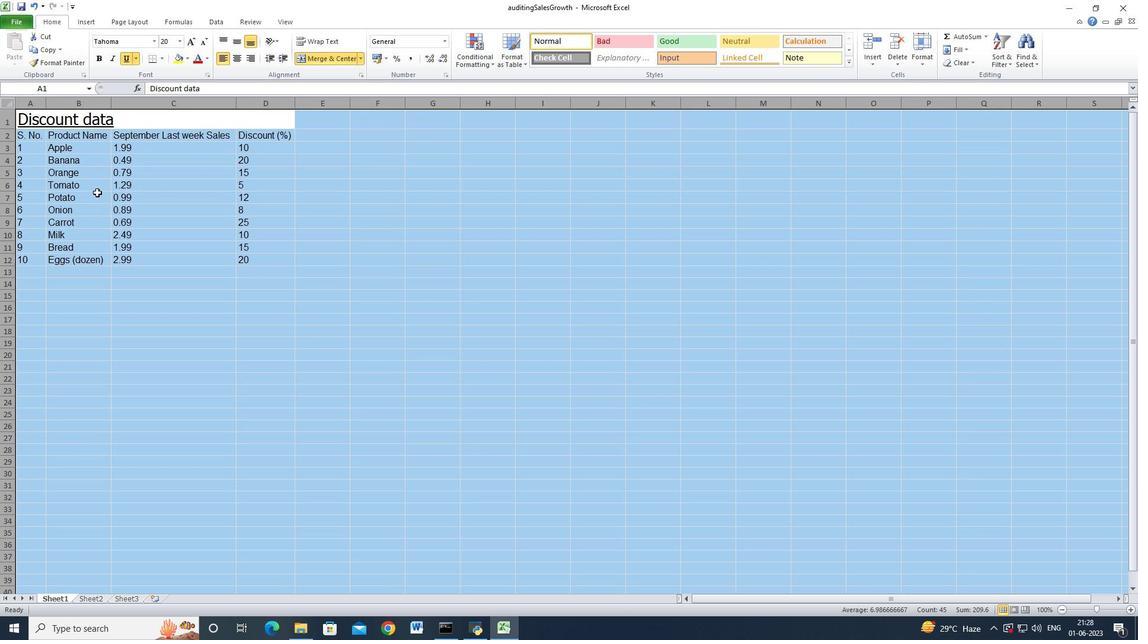 
Action: Mouse moved to (200, 166)
Screenshot: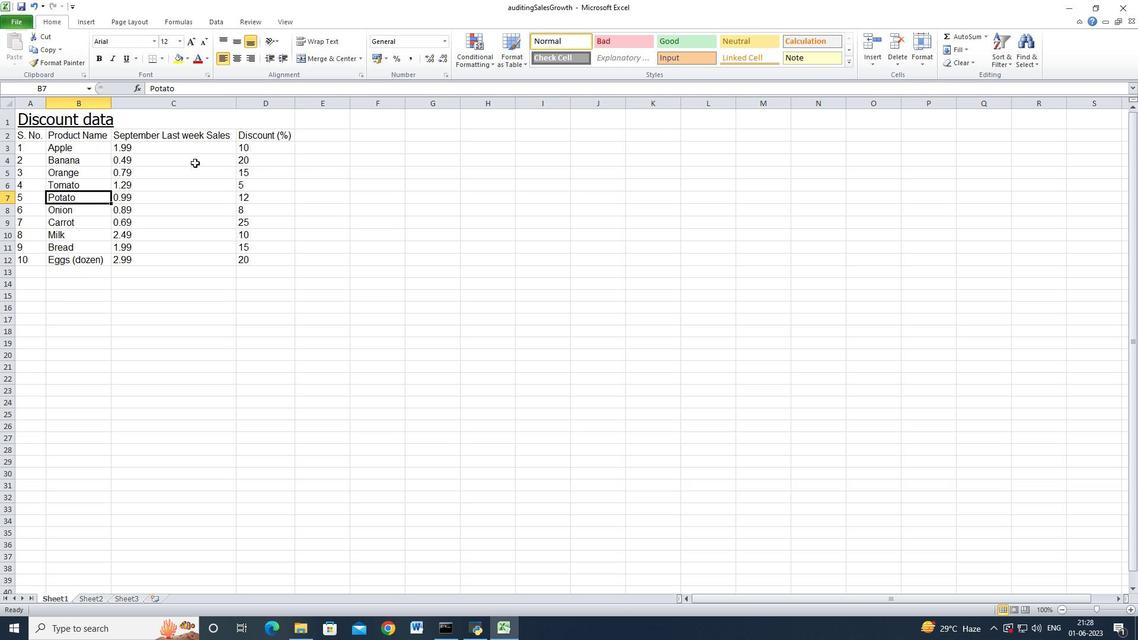 
